 Task: Look for space in Gangāpur, India from 12th  August, 2023 to 15th August, 2023 for 3 adults in price range Rs.12000 to Rs.16000. Place can be entire place with 2 bedrooms having 3 beds and 1 bathroom. Property type can be house, flat, guest house. Amenities needed are: washing machine. Booking option can be shelf check-in. Required host language is English.
Action: Mouse moved to (490, 119)
Screenshot: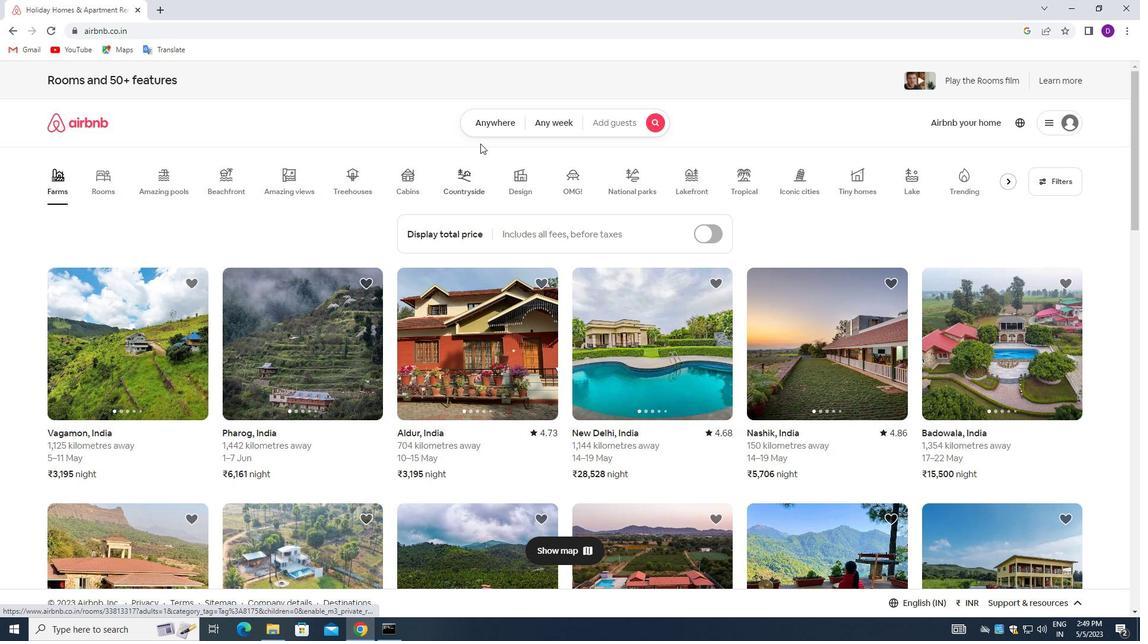 
Action: Mouse pressed left at (490, 119)
Screenshot: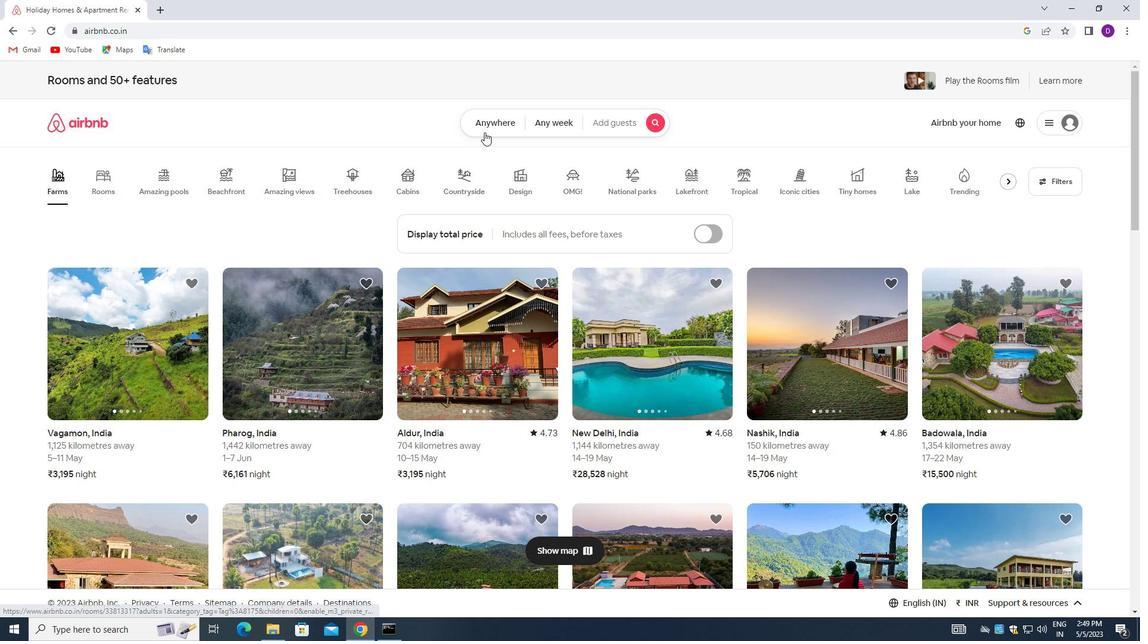 
Action: Mouse moved to (466, 167)
Screenshot: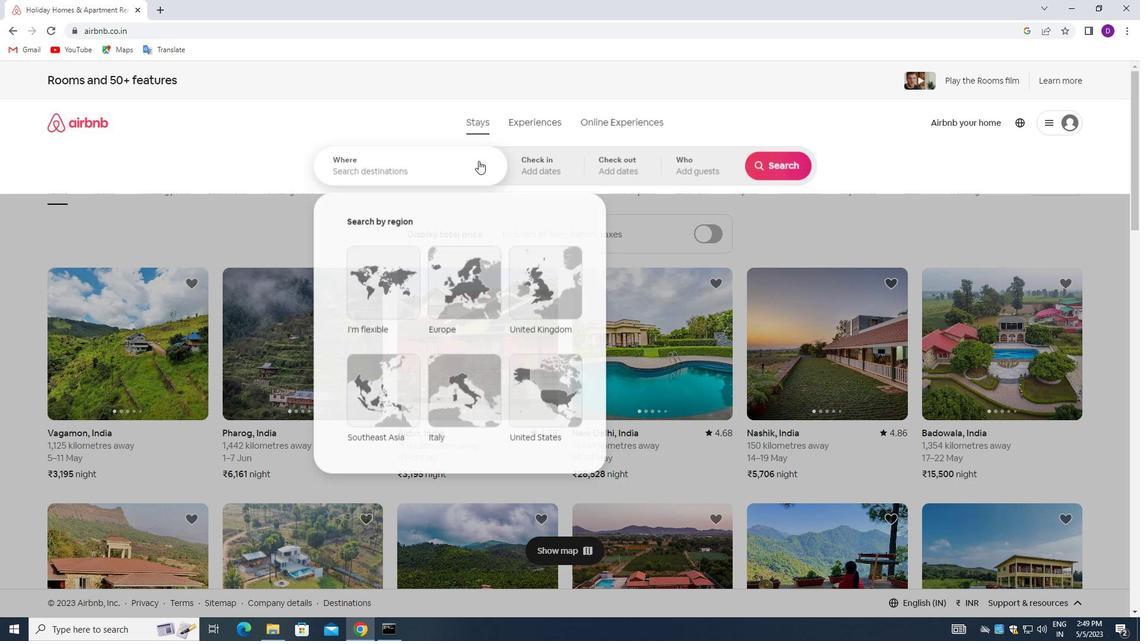 
Action: Mouse pressed left at (466, 167)
Screenshot: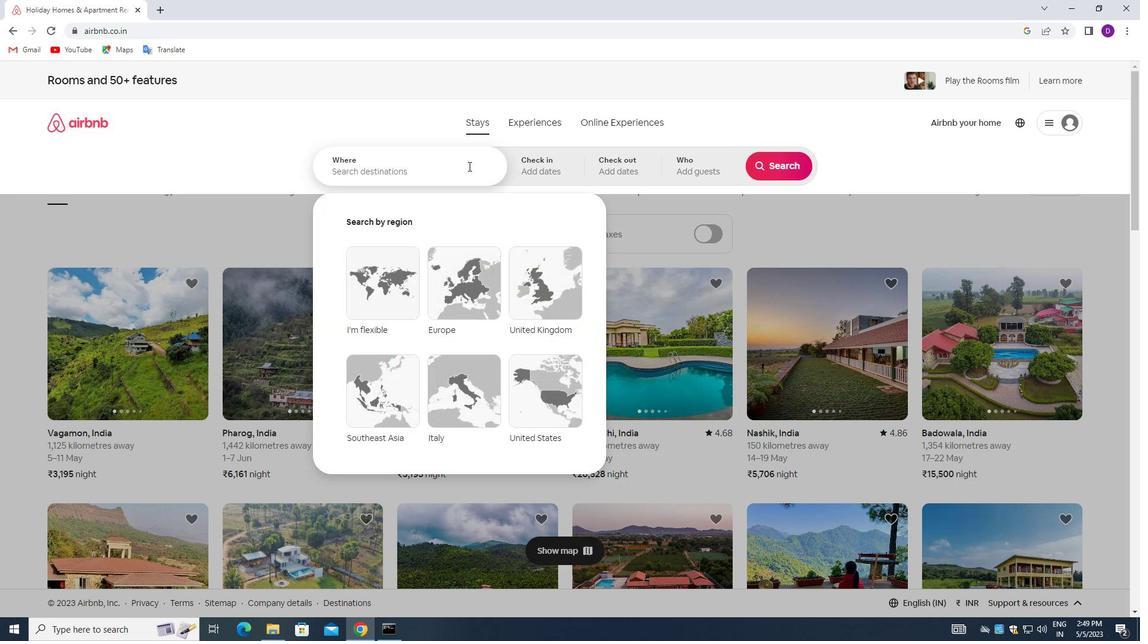 
Action: Mouse moved to (171, 250)
Screenshot: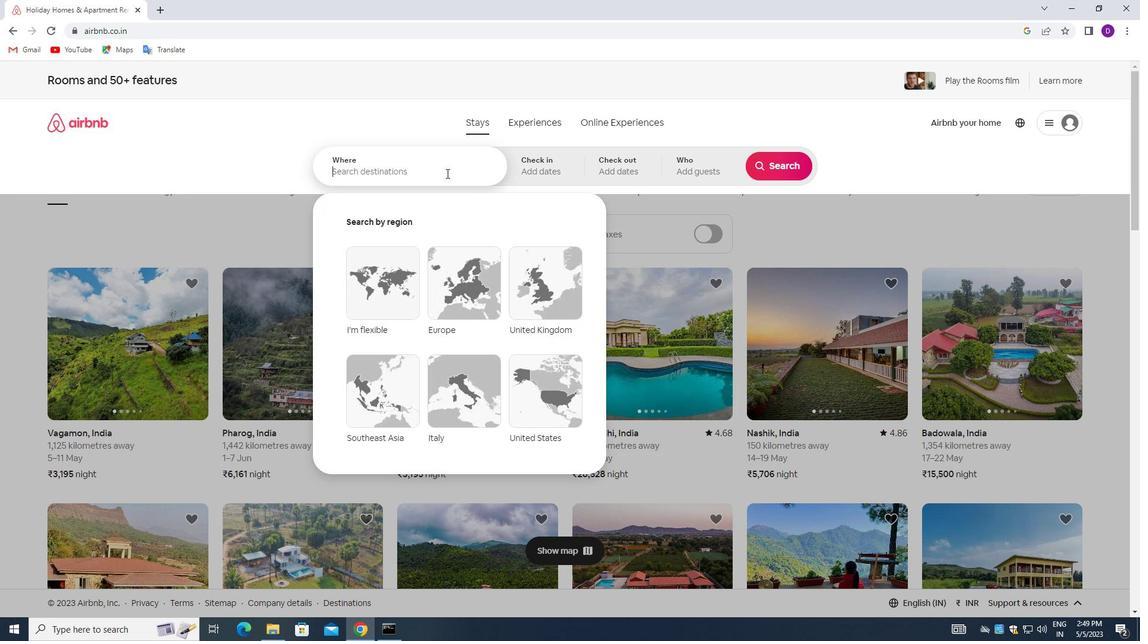 
Action: Key pressed <Key.shift_r>Gangapur,<Key.space><Key.shift>INDIA<Key.enter>
Screenshot: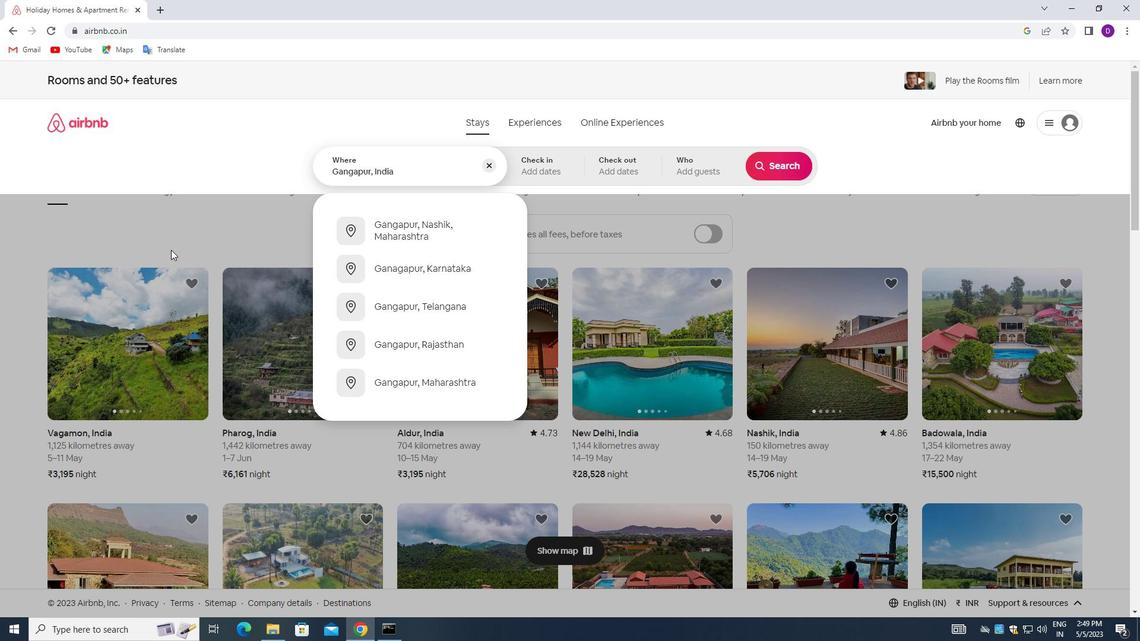 
Action: Mouse moved to (774, 262)
Screenshot: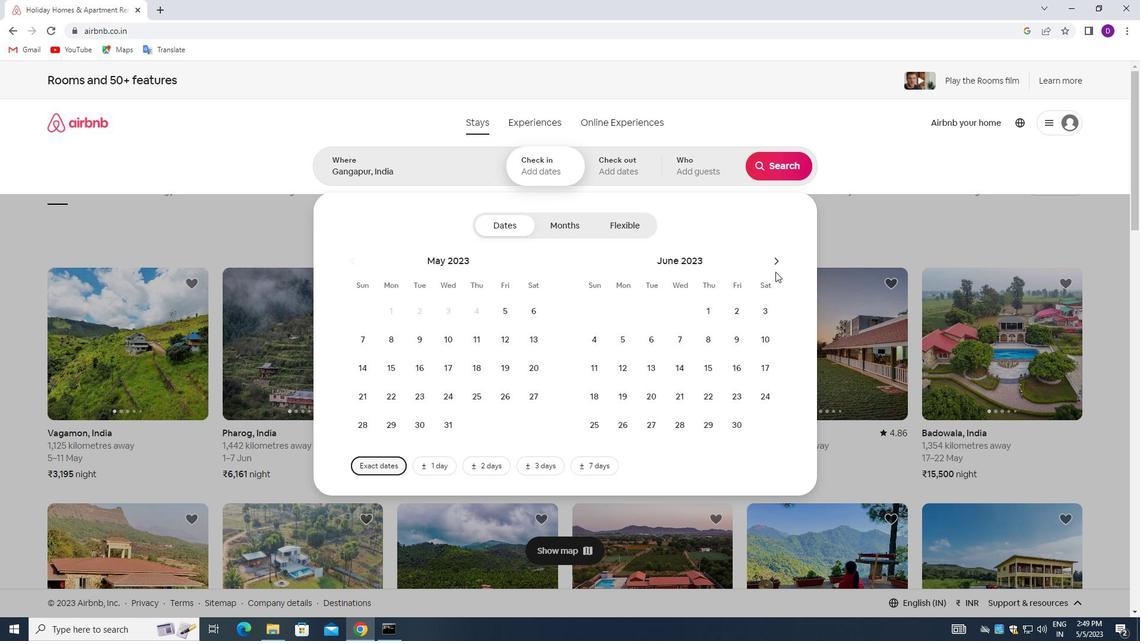 
Action: Mouse pressed left at (774, 262)
Screenshot: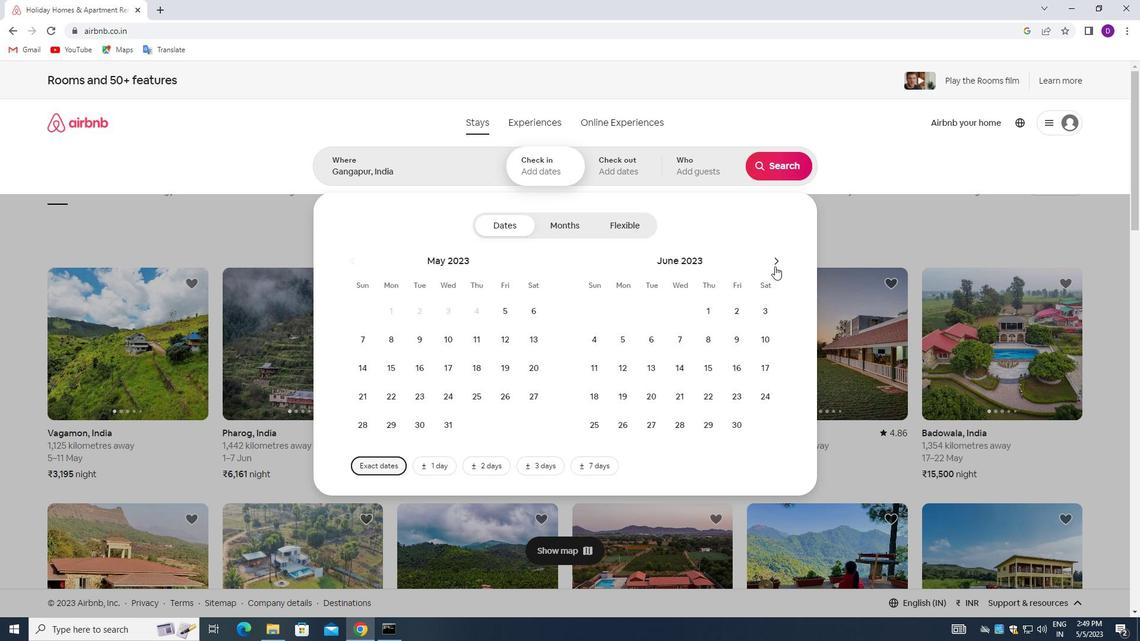 
Action: Mouse pressed left at (774, 262)
Screenshot: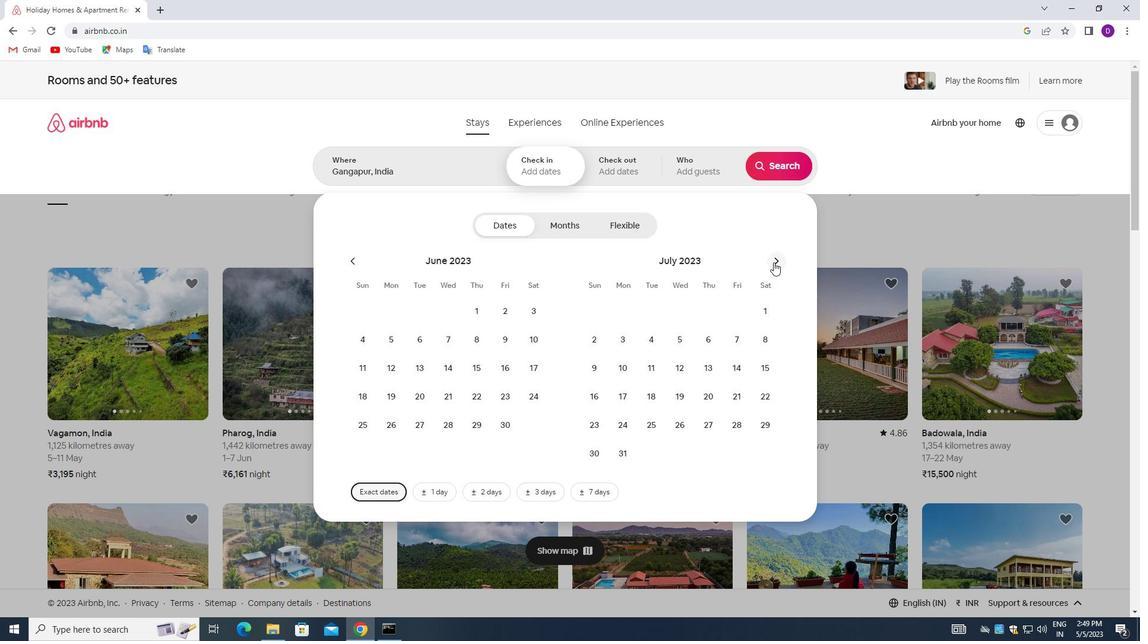 
Action: Mouse moved to (763, 333)
Screenshot: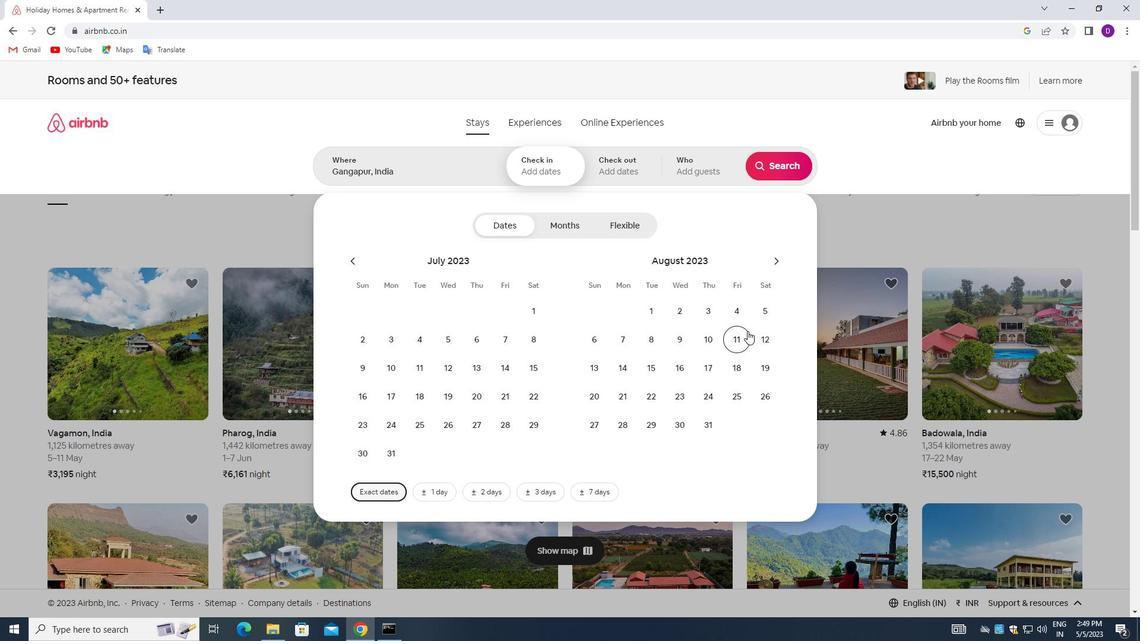 
Action: Mouse pressed left at (763, 333)
Screenshot: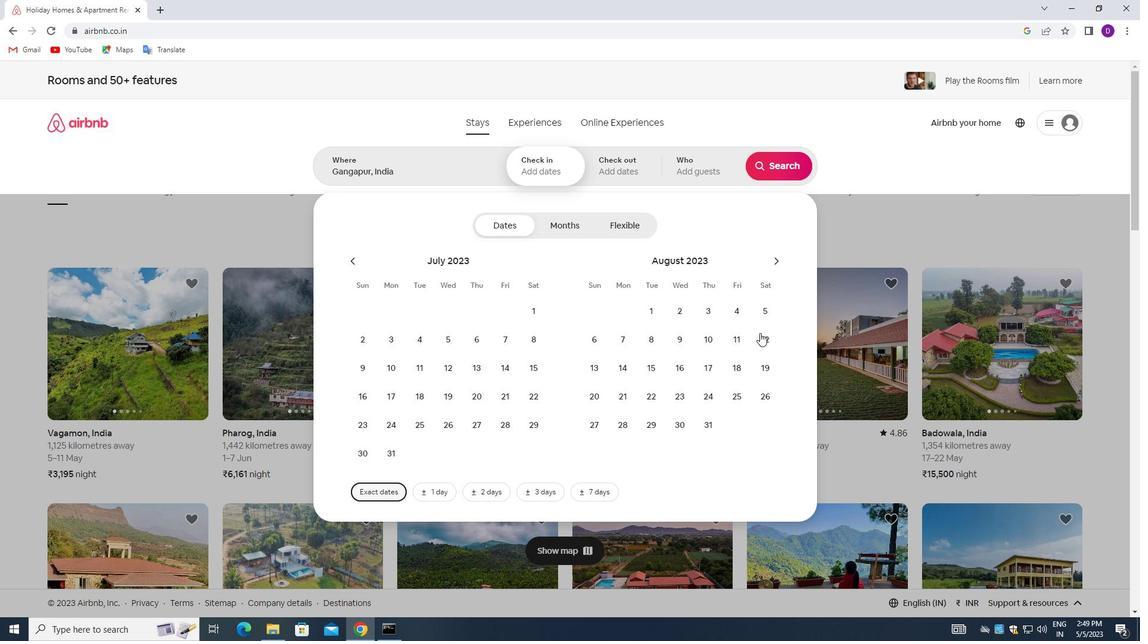 
Action: Mouse moved to (650, 368)
Screenshot: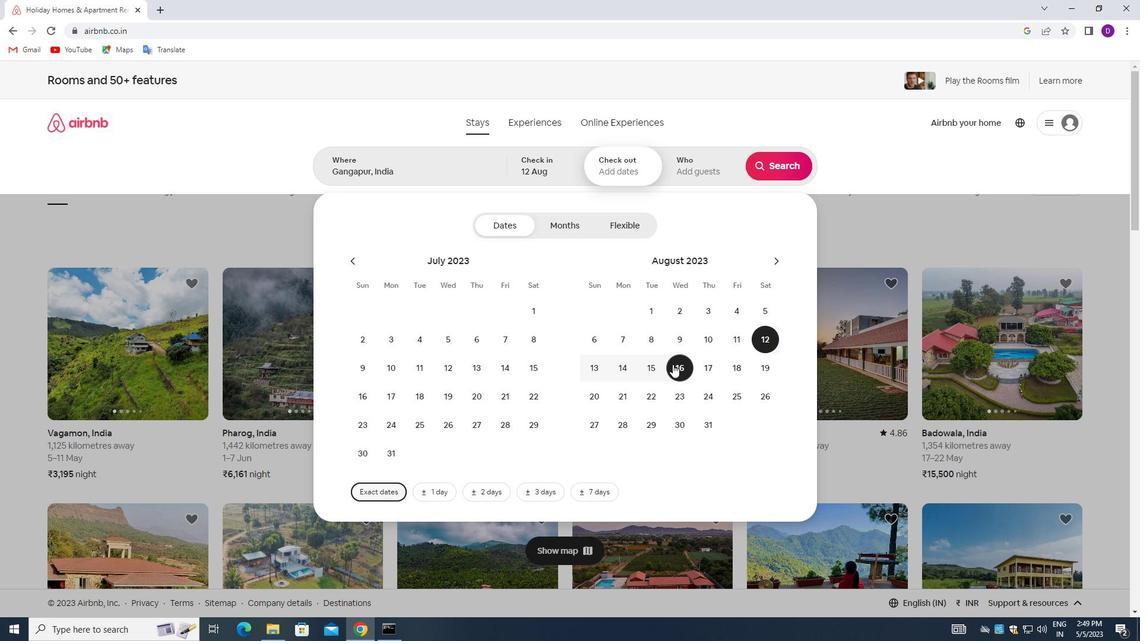 
Action: Mouse pressed left at (650, 368)
Screenshot: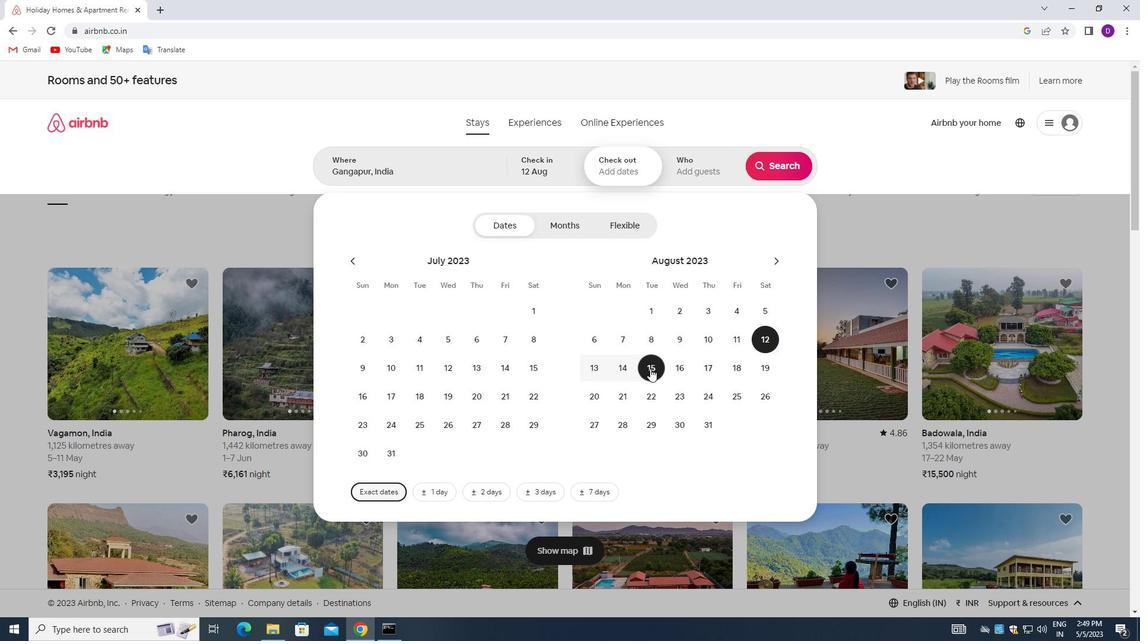 
Action: Mouse moved to (685, 167)
Screenshot: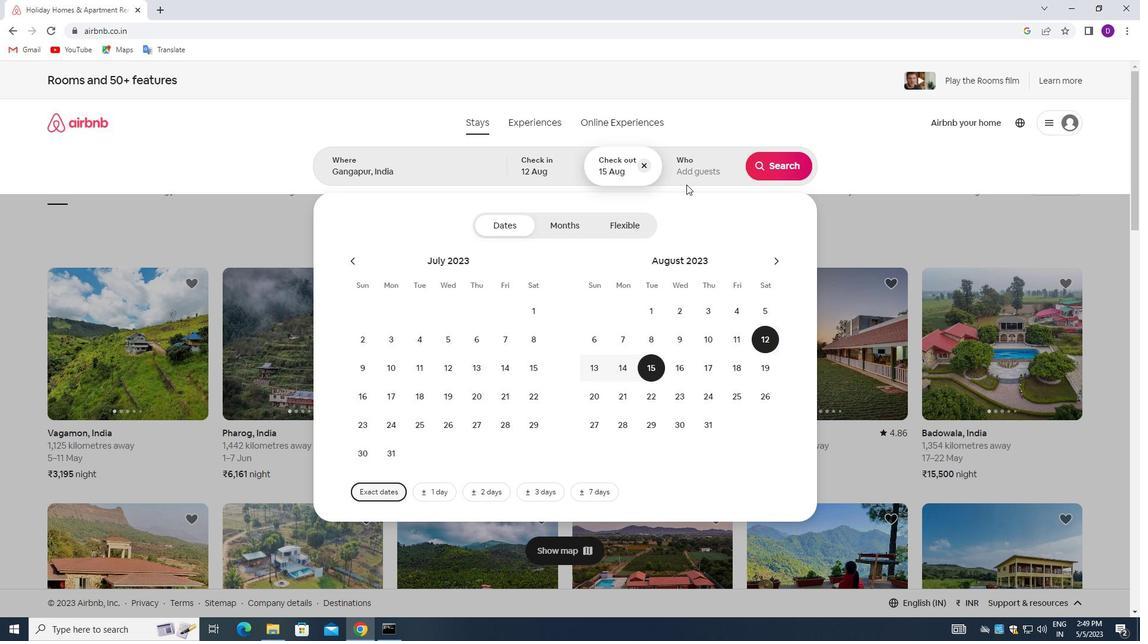 
Action: Mouse pressed left at (685, 167)
Screenshot: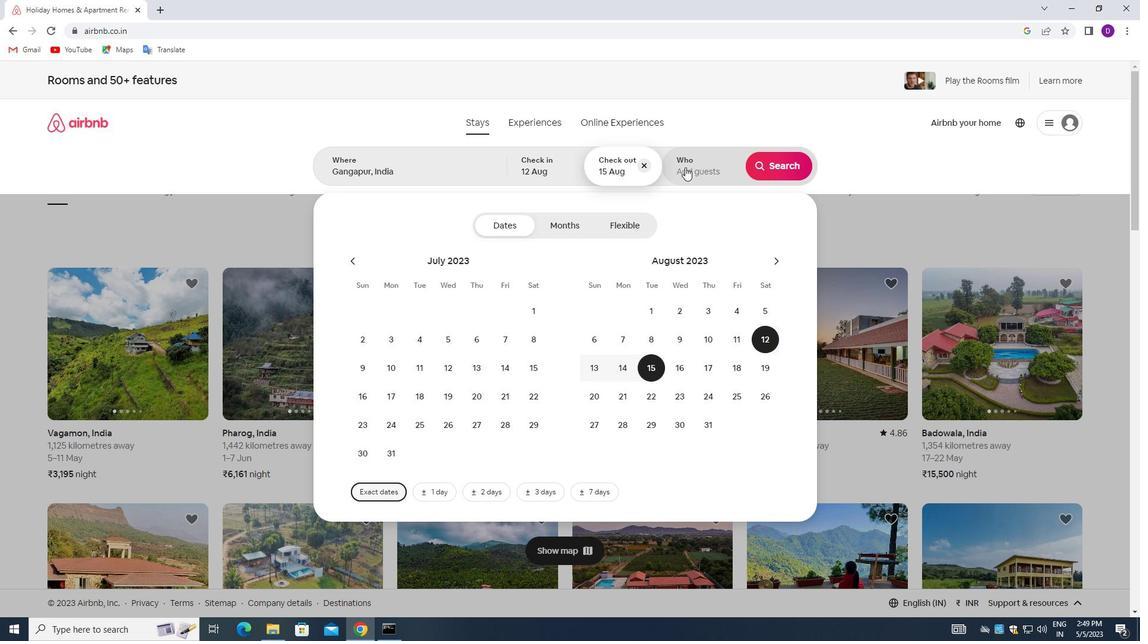 
Action: Mouse moved to (774, 228)
Screenshot: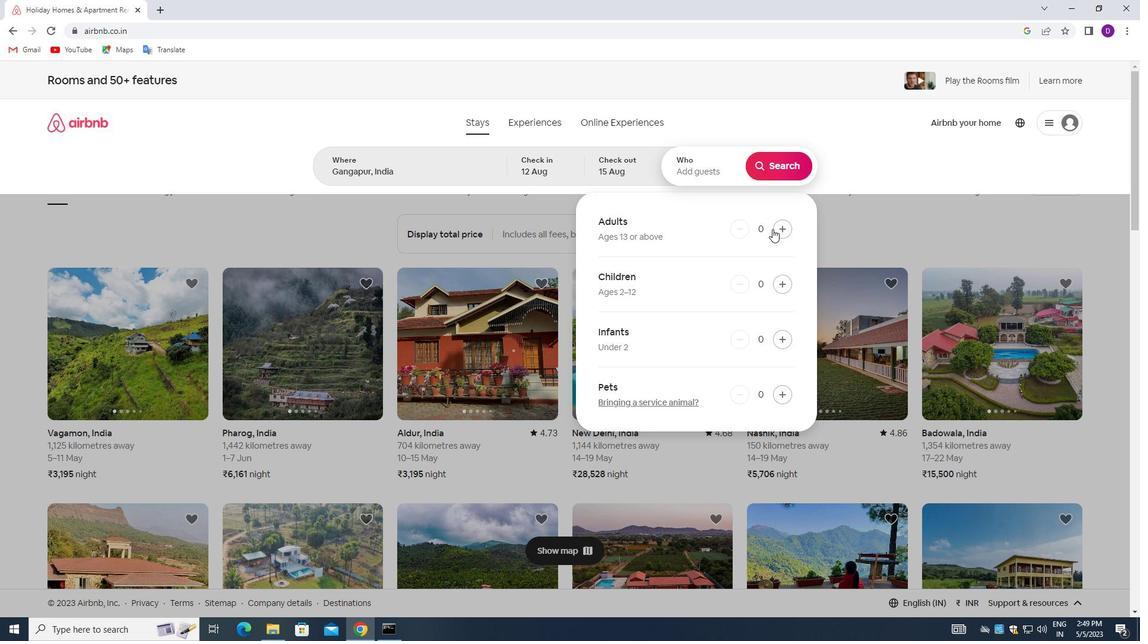 
Action: Mouse pressed left at (774, 228)
Screenshot: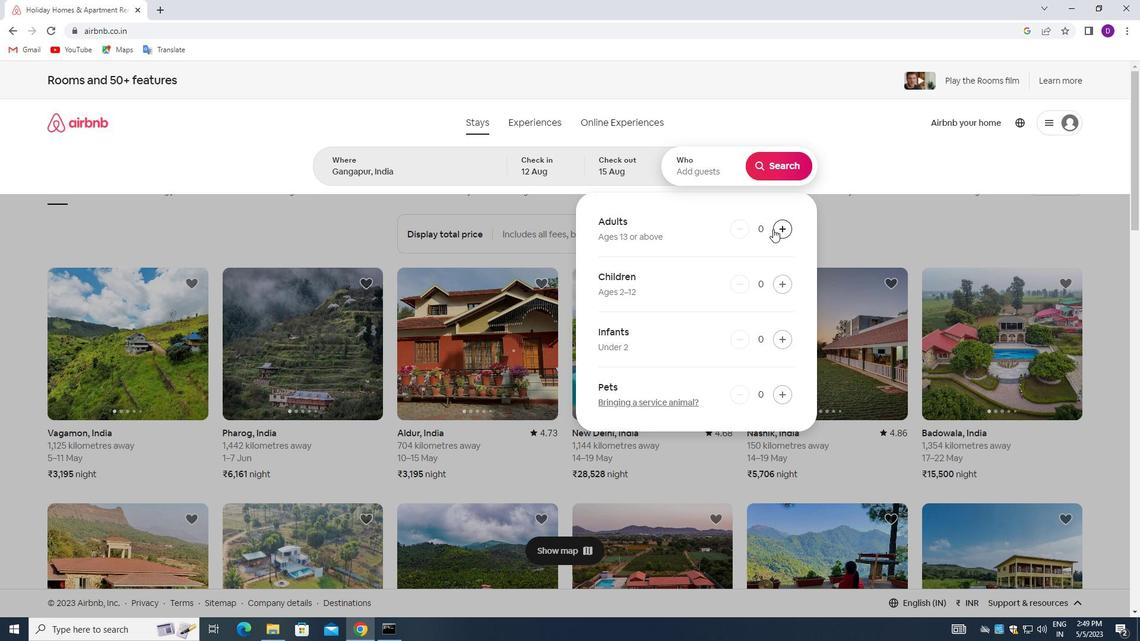 
Action: Mouse pressed left at (774, 228)
Screenshot: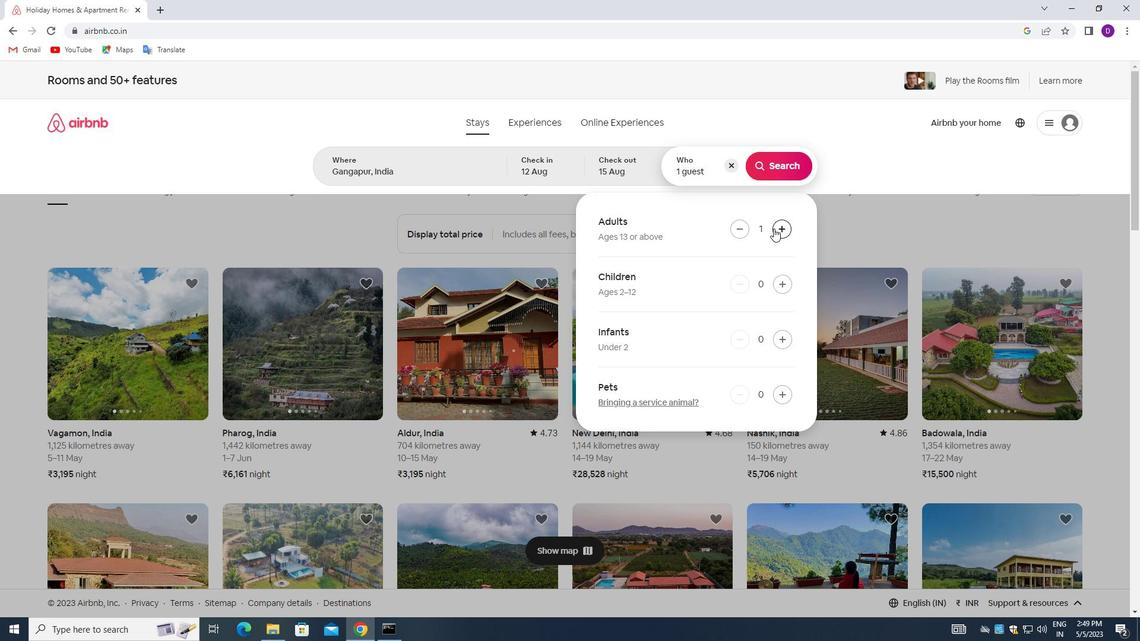 
Action: Mouse pressed left at (774, 228)
Screenshot: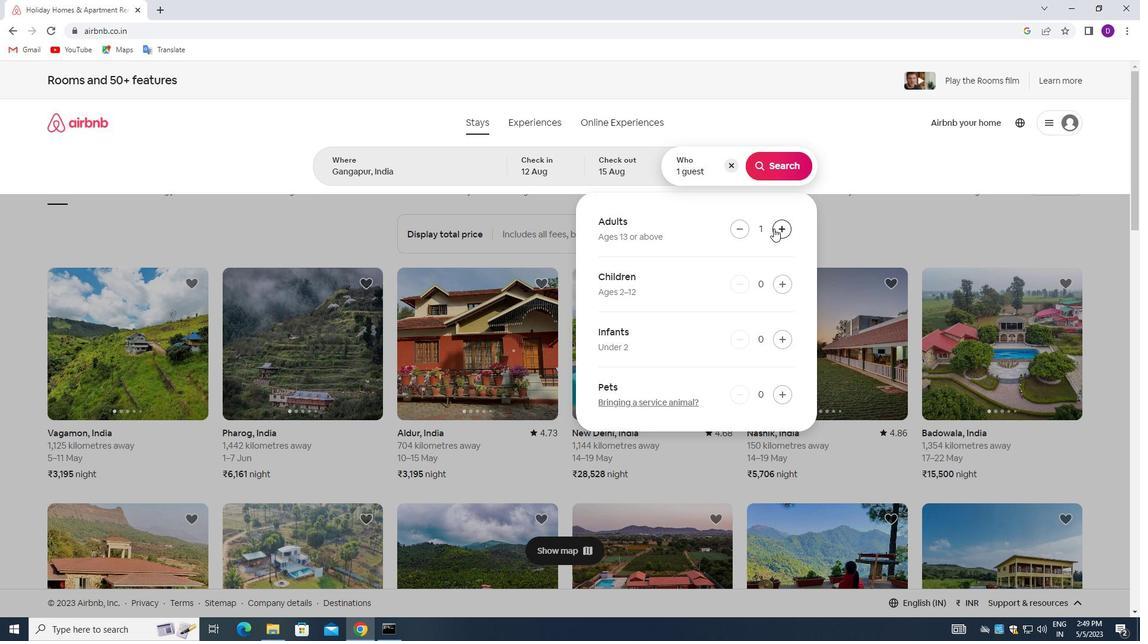 
Action: Mouse moved to (775, 166)
Screenshot: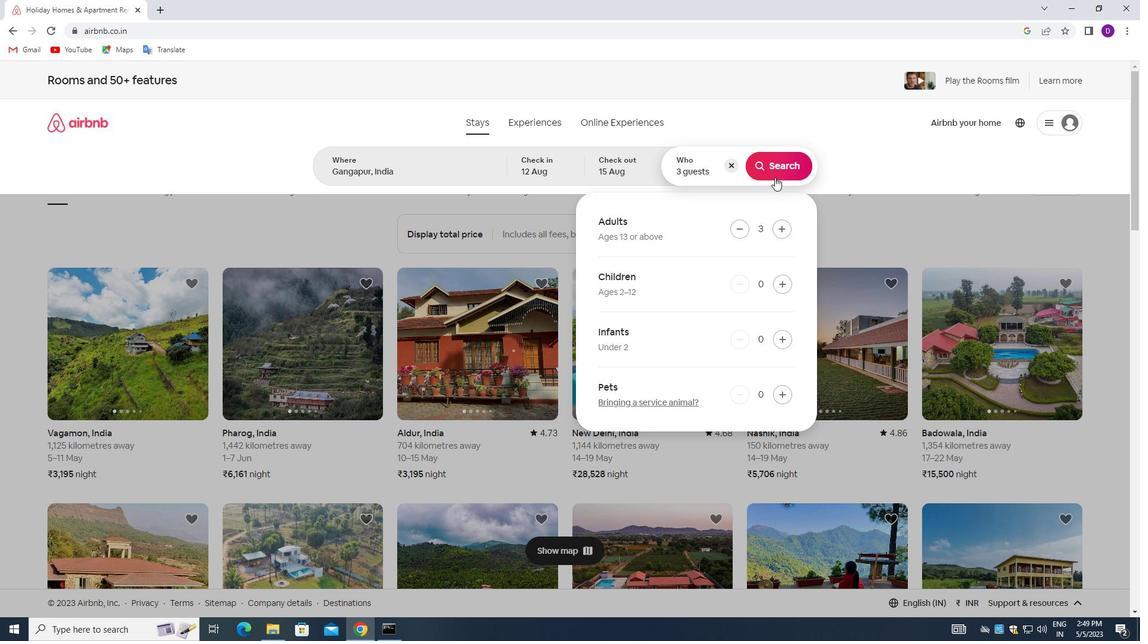 
Action: Mouse pressed left at (775, 166)
Screenshot: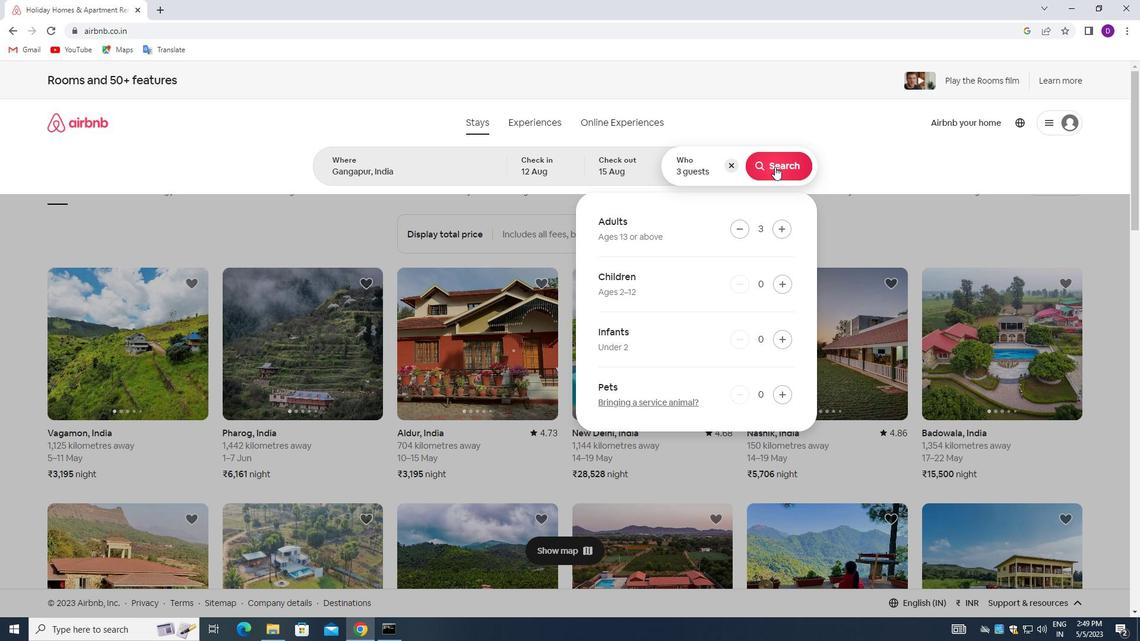 
Action: Mouse moved to (1073, 131)
Screenshot: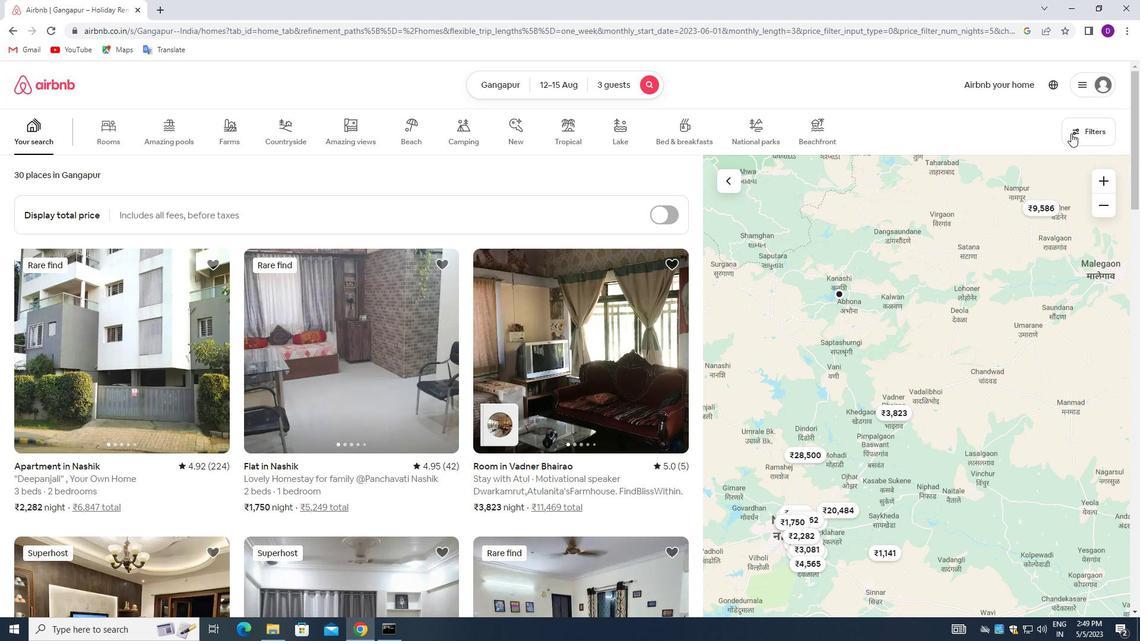 
Action: Mouse pressed left at (1073, 131)
Screenshot: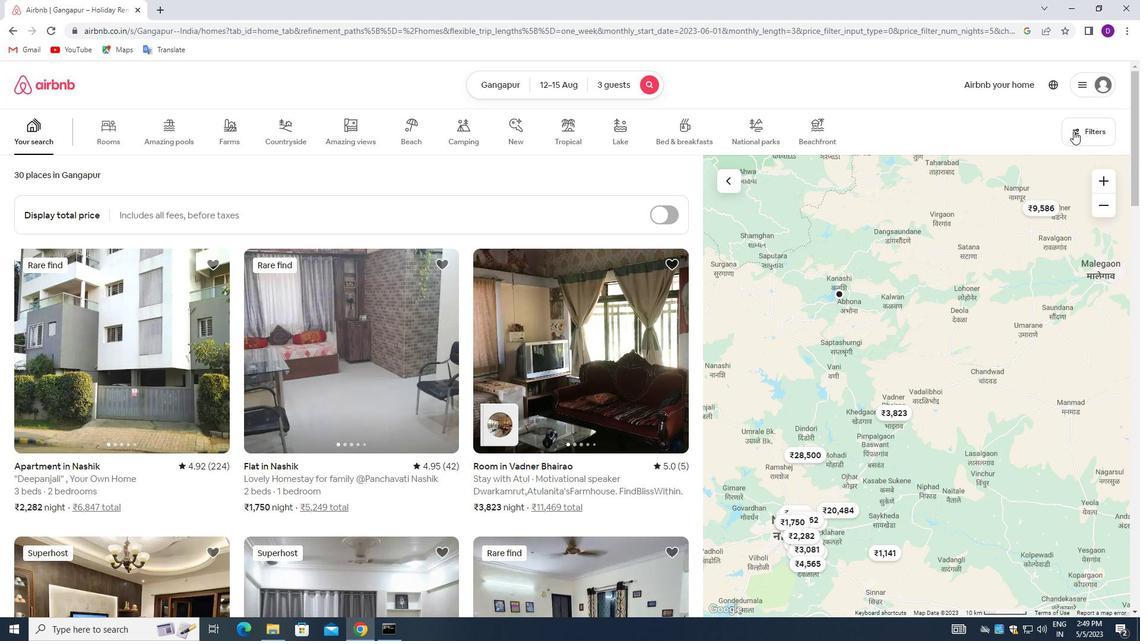 
Action: Mouse moved to (570, 364)
Screenshot: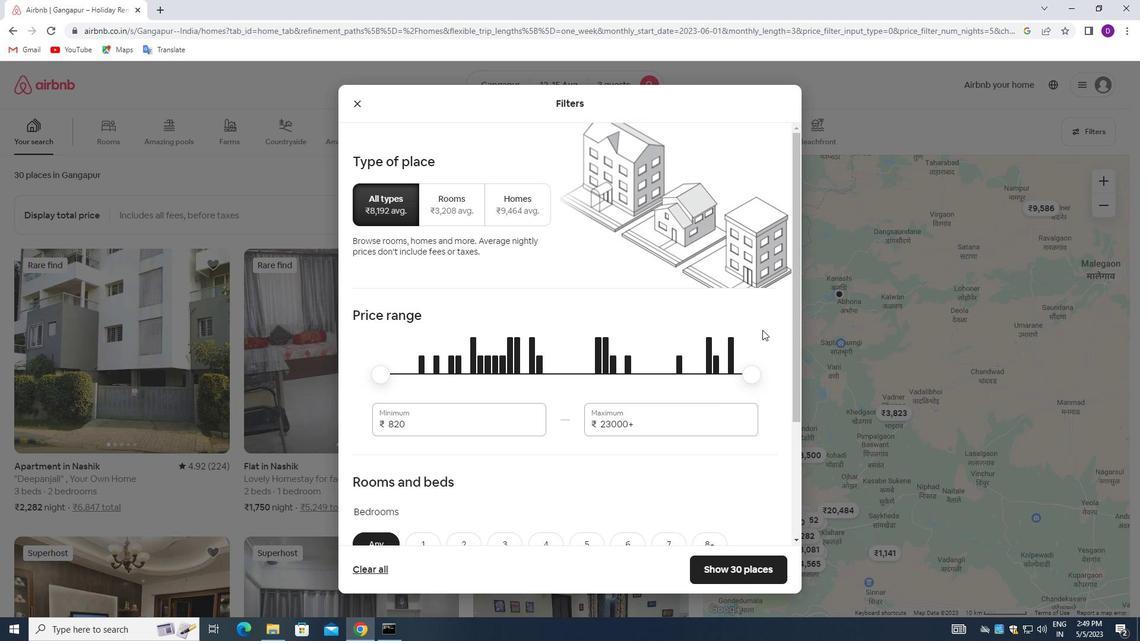 
Action: Mouse scrolled (570, 364) with delta (0, 0)
Screenshot: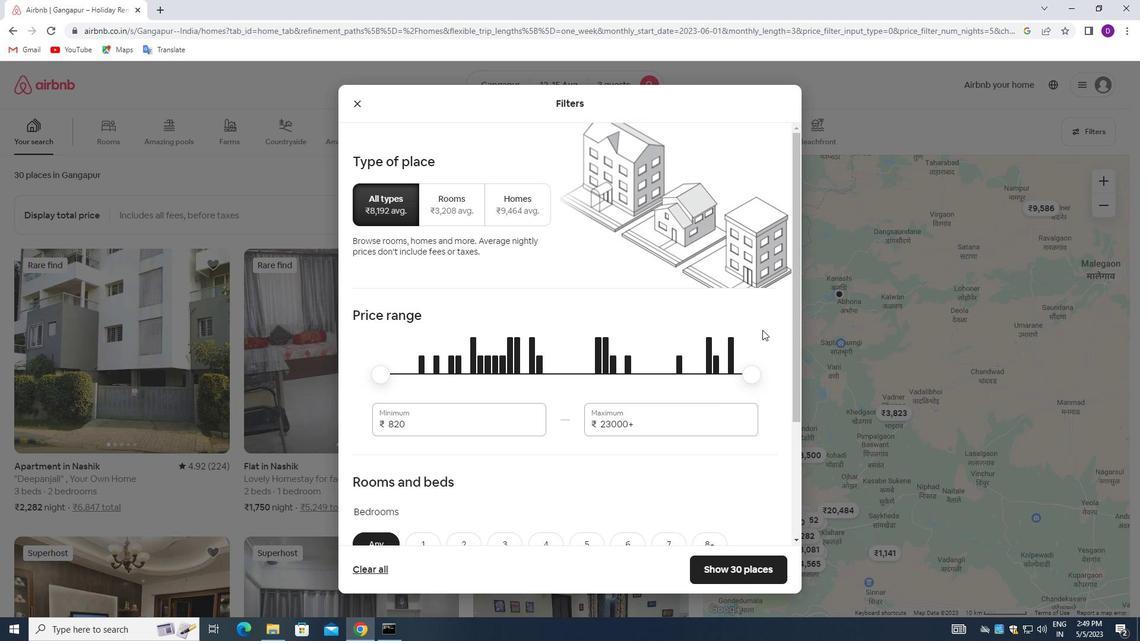 
Action: Mouse moved to (412, 365)
Screenshot: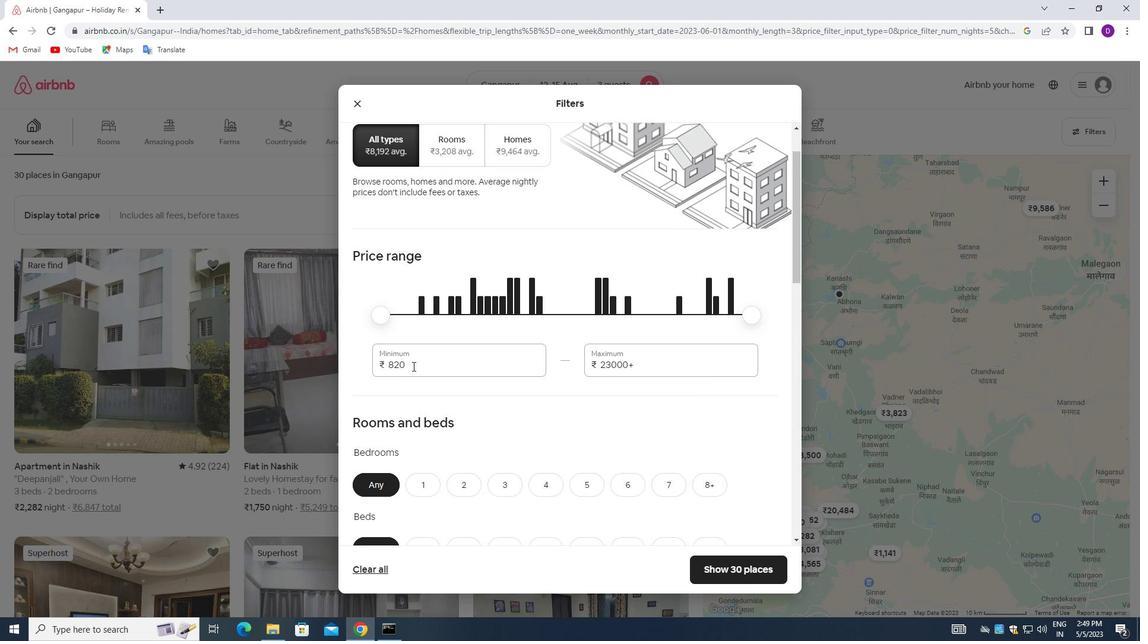 
Action: Mouse pressed left at (412, 365)
Screenshot: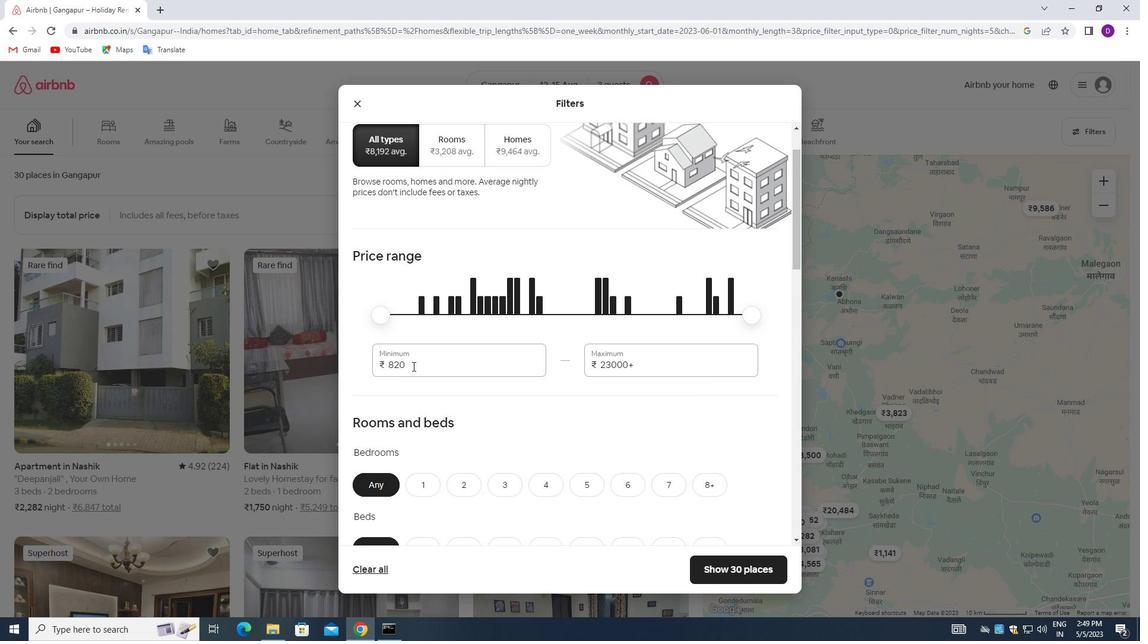 
Action: Mouse pressed left at (412, 365)
Screenshot: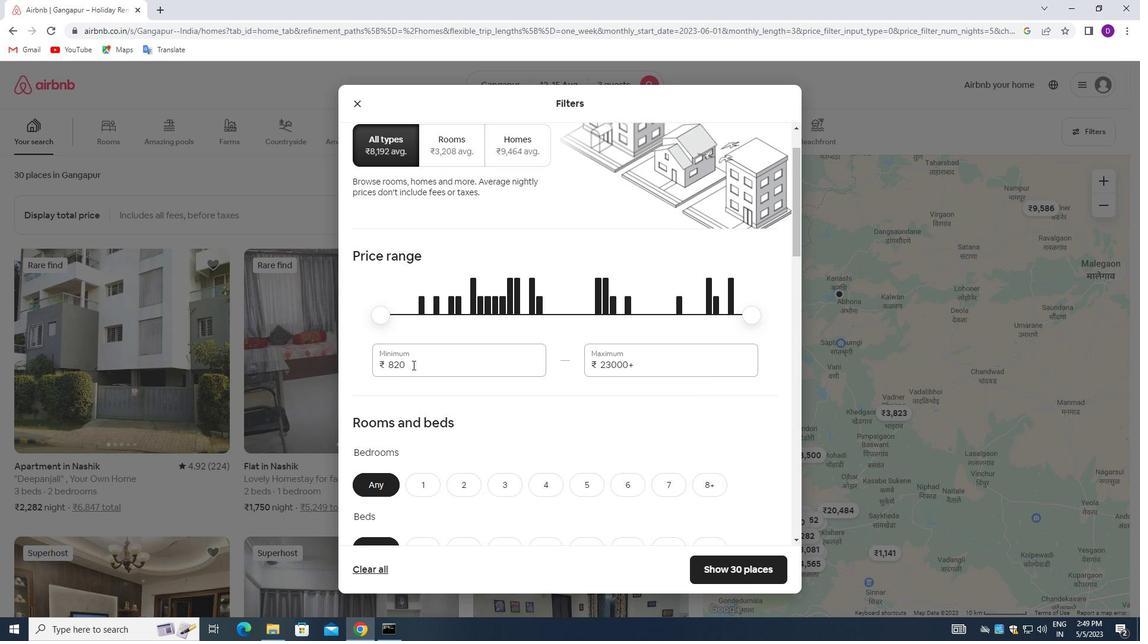 
Action: Key pressed 12000<Key.tab>16000
Screenshot: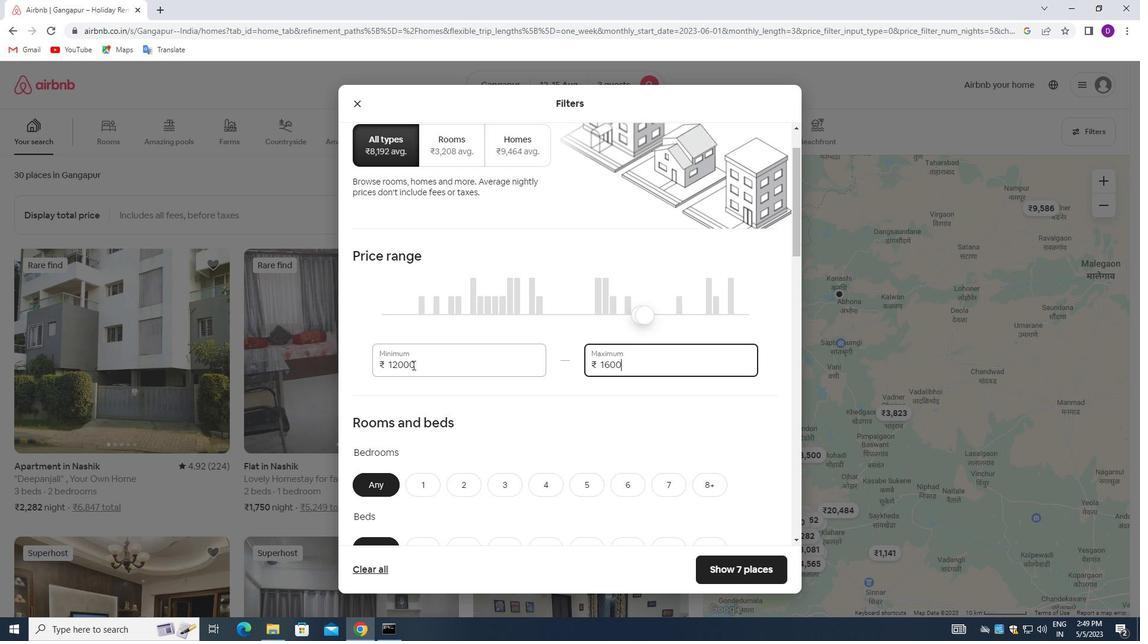 
Action: Mouse moved to (501, 381)
Screenshot: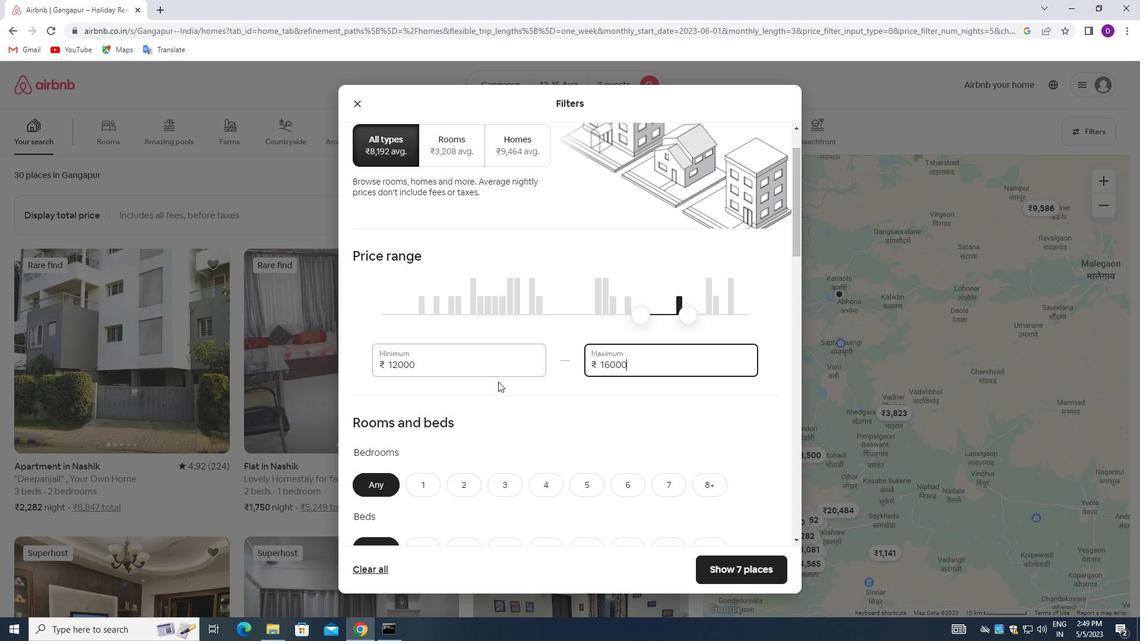 
Action: Mouse scrolled (501, 381) with delta (0, 0)
Screenshot: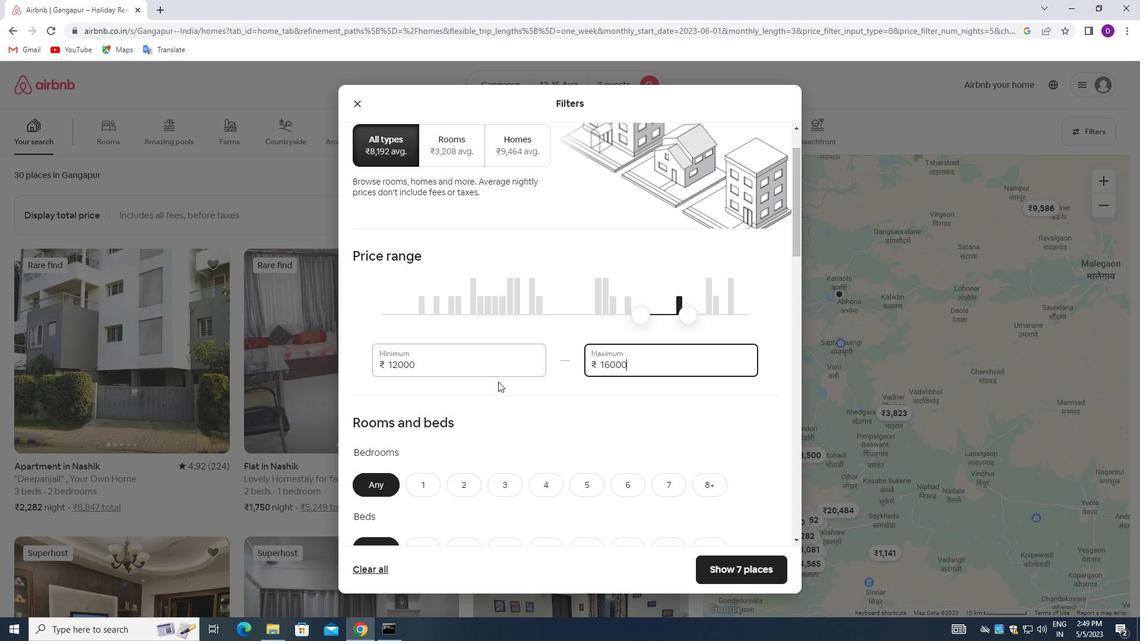 
Action: Mouse moved to (503, 381)
Screenshot: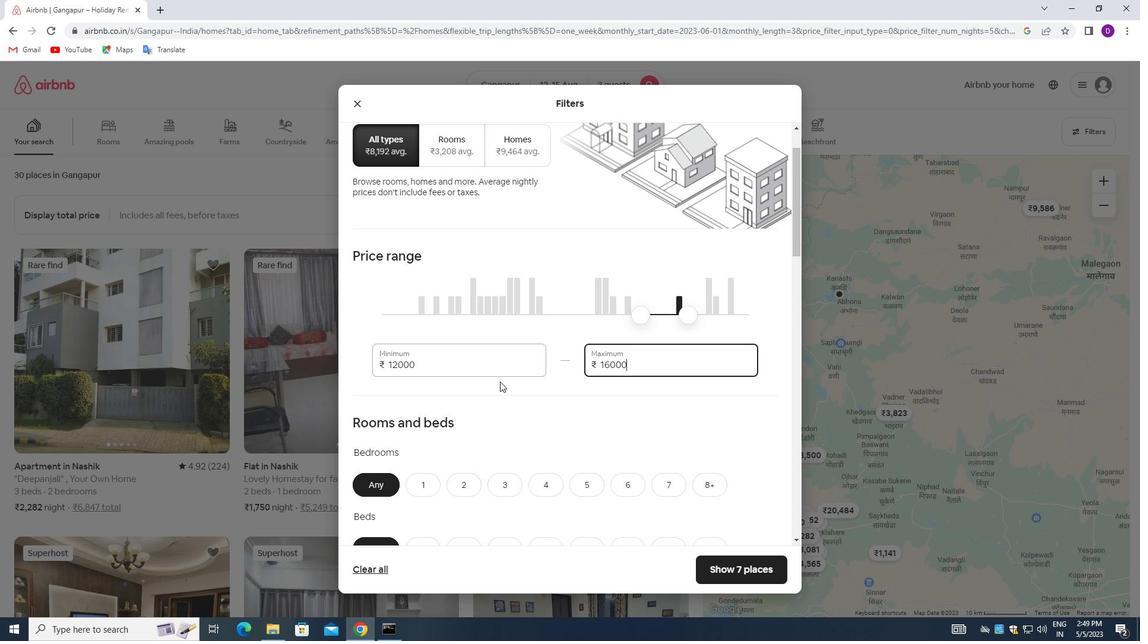 
Action: Mouse scrolled (503, 381) with delta (0, 0)
Screenshot: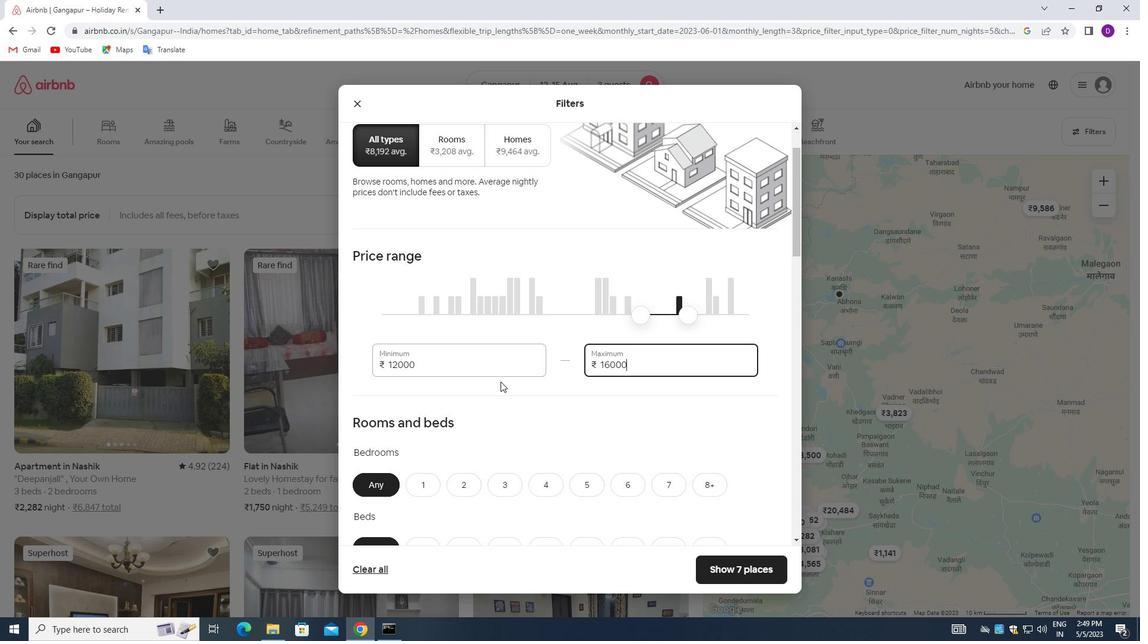 
Action: Mouse moved to (459, 373)
Screenshot: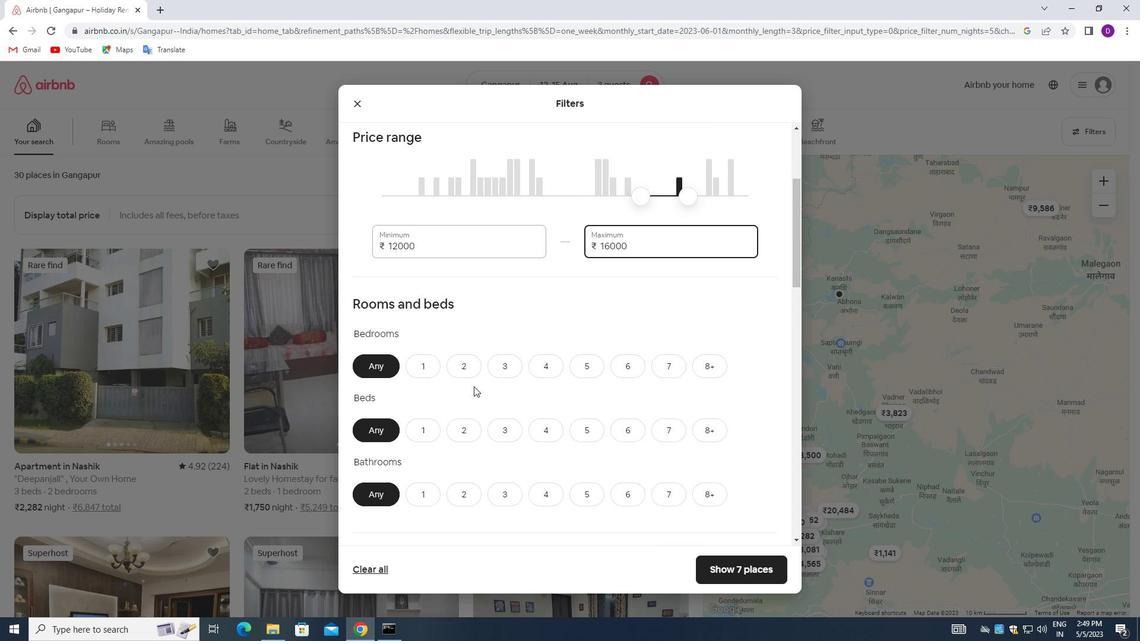 
Action: Mouse pressed left at (459, 373)
Screenshot: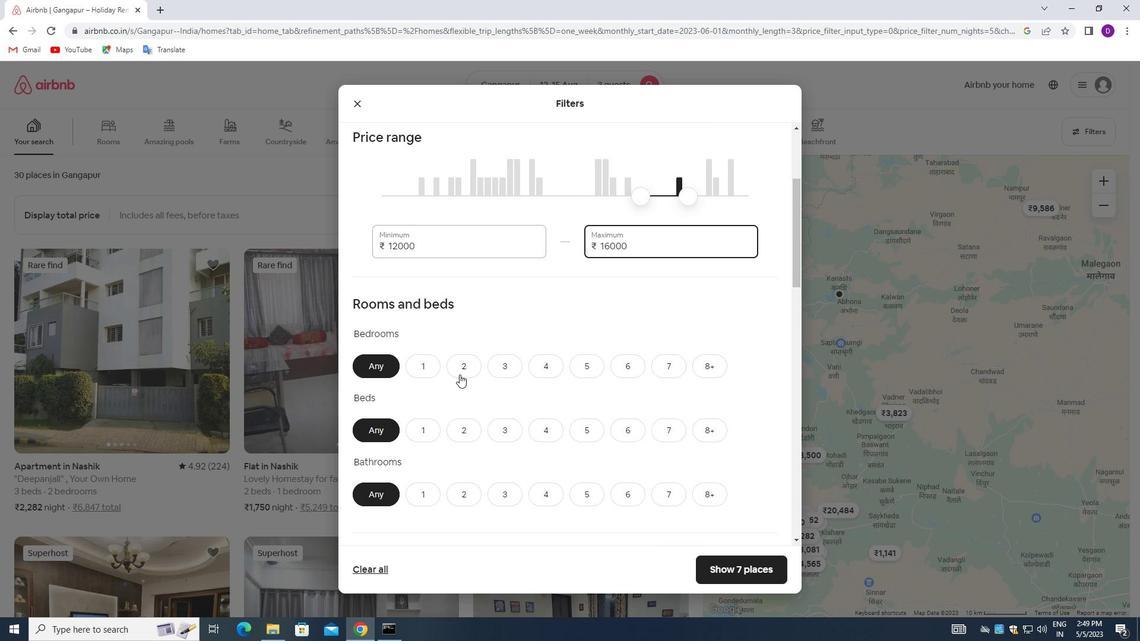 
Action: Mouse moved to (494, 429)
Screenshot: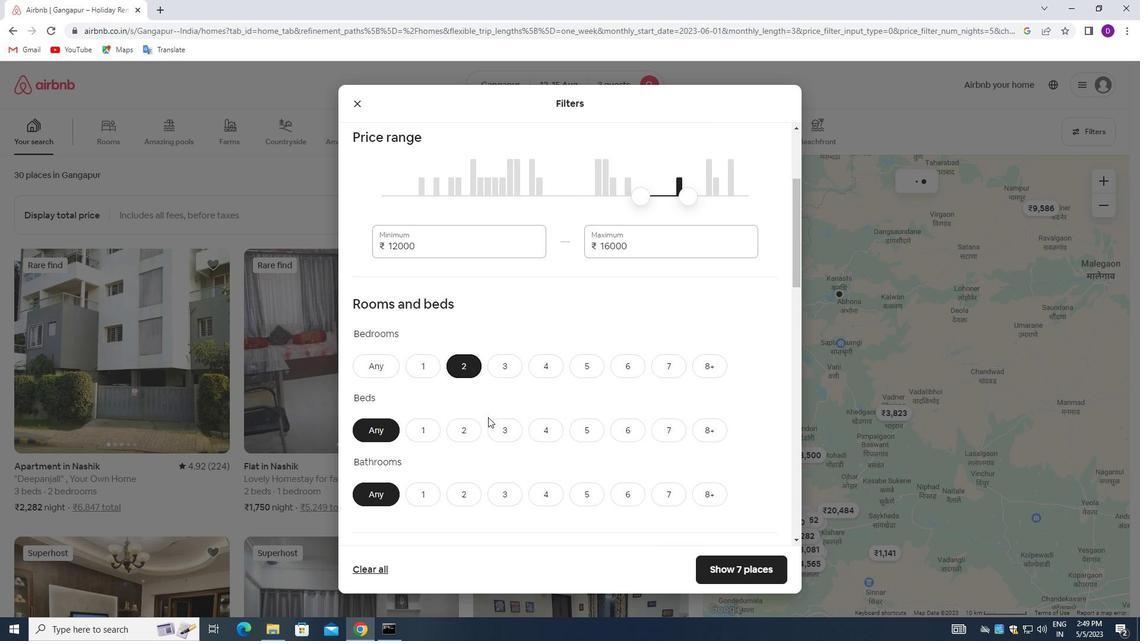 
Action: Mouse pressed left at (494, 429)
Screenshot: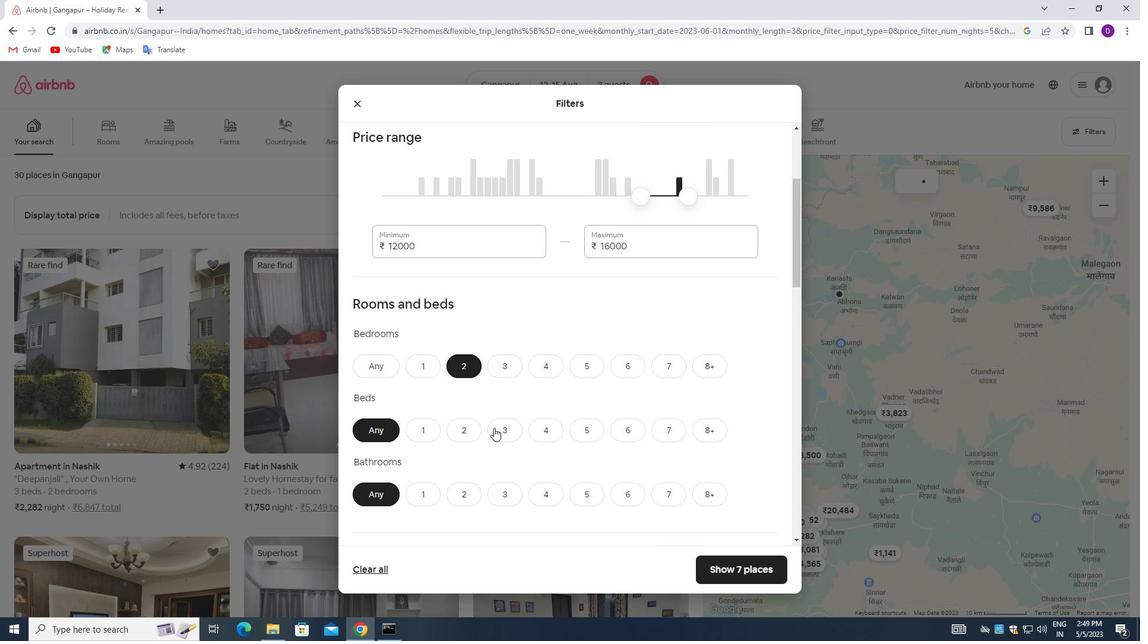 
Action: Mouse moved to (418, 487)
Screenshot: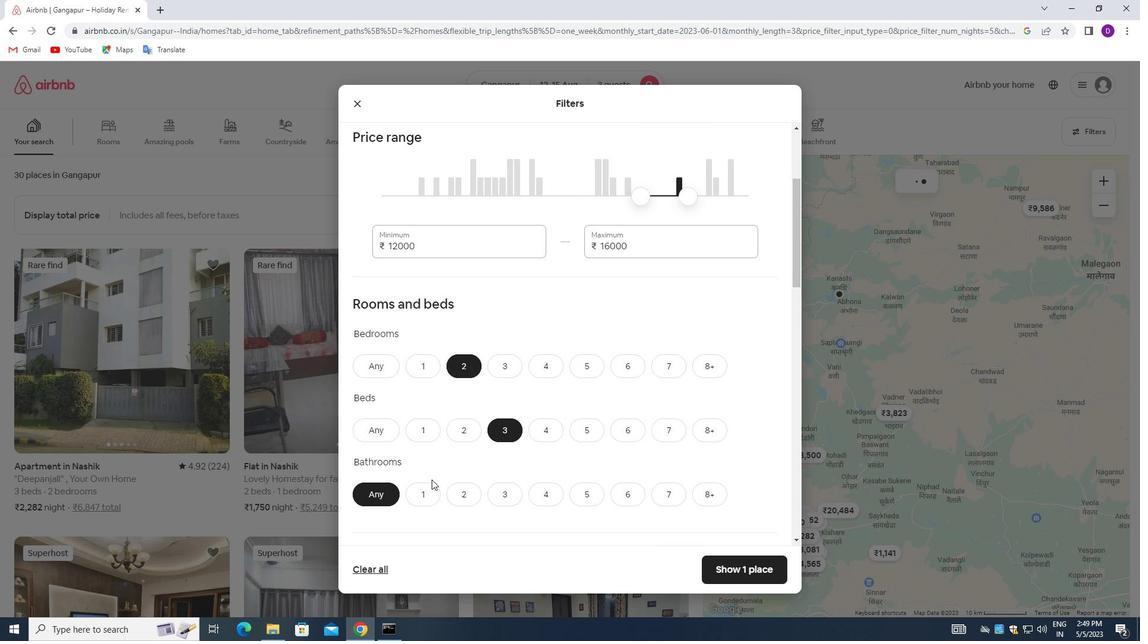 
Action: Mouse pressed left at (418, 487)
Screenshot: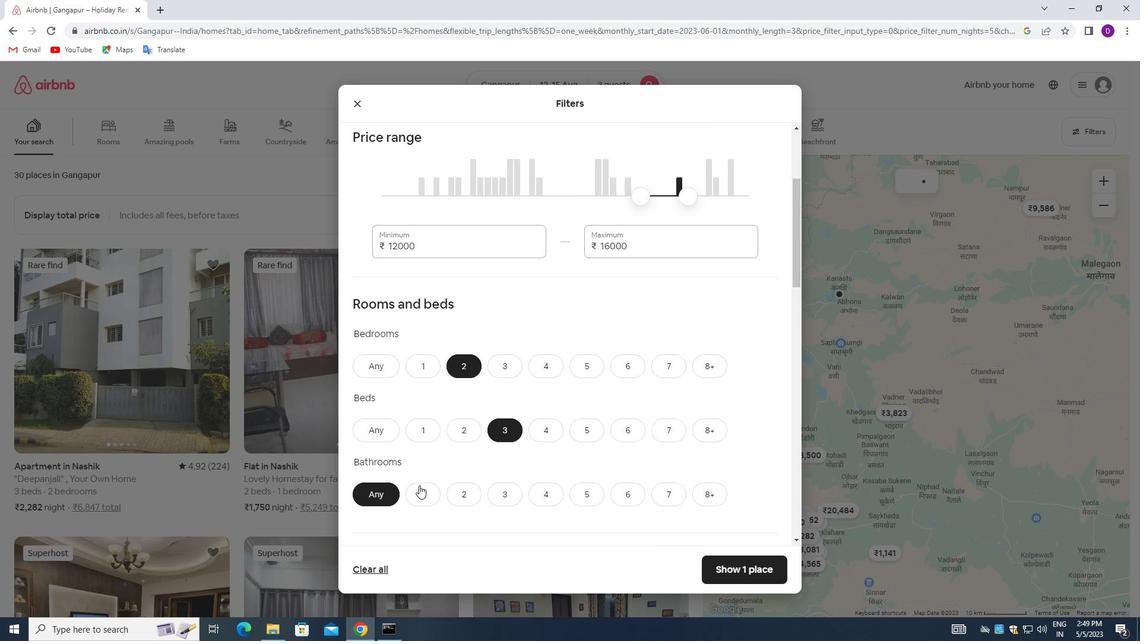 
Action: Mouse moved to (476, 432)
Screenshot: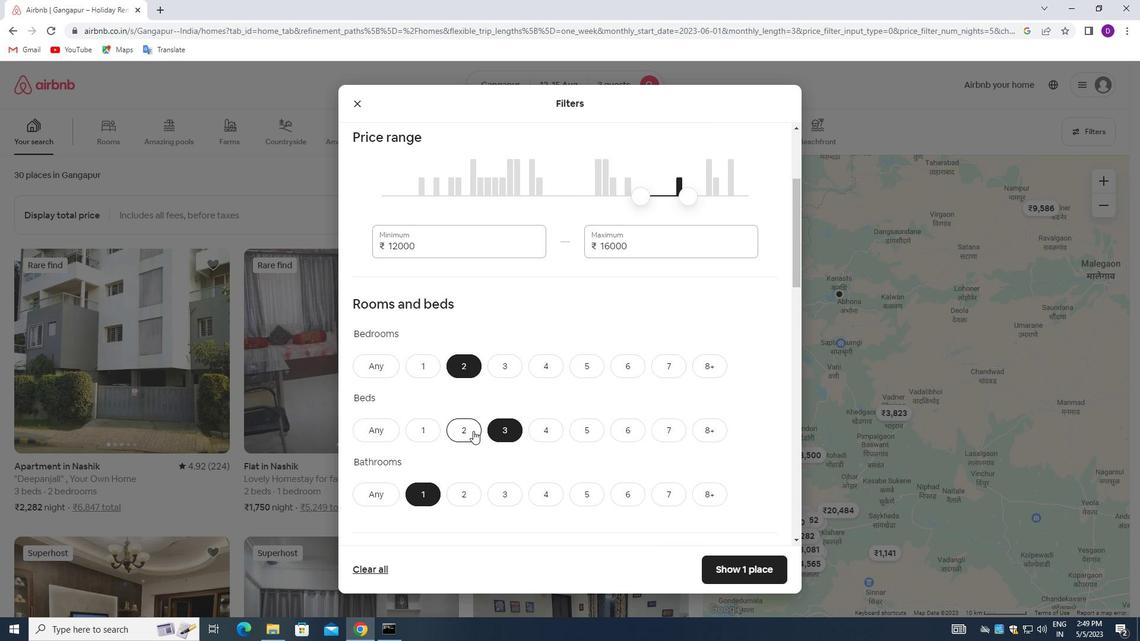 
Action: Mouse scrolled (476, 431) with delta (0, 0)
Screenshot: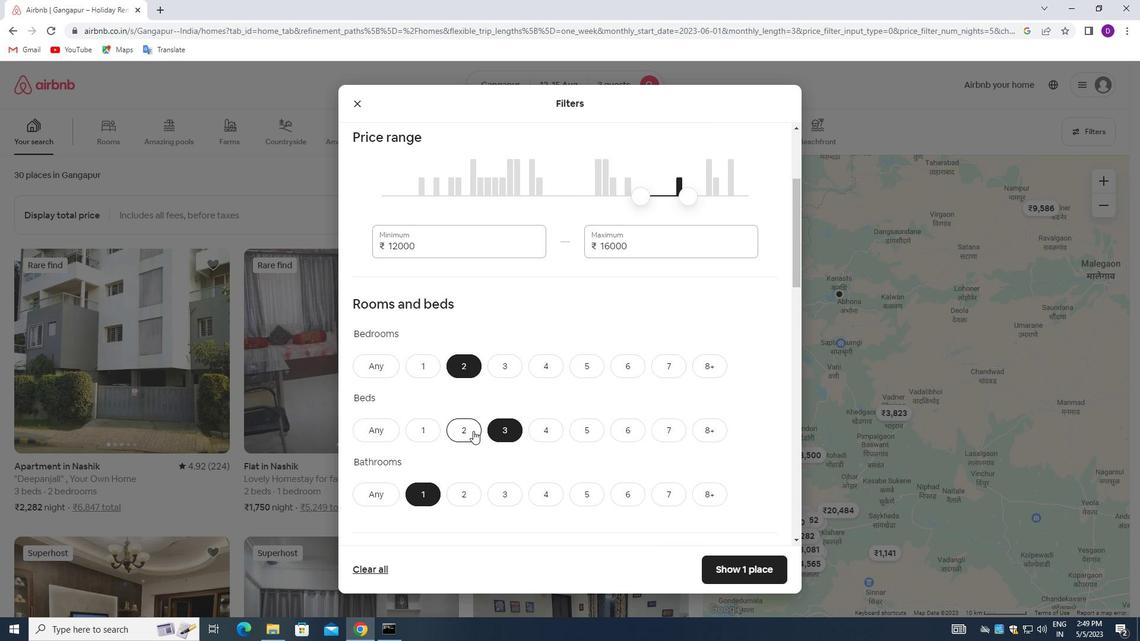 
Action: Mouse moved to (477, 434)
Screenshot: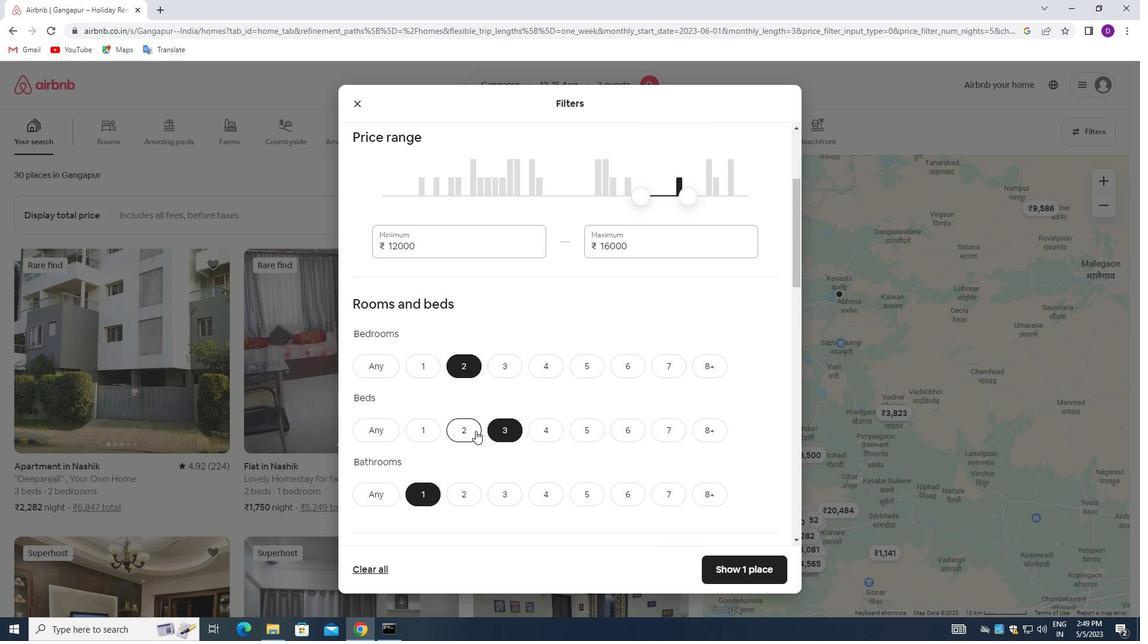
Action: Mouse scrolled (477, 433) with delta (0, 0)
Screenshot: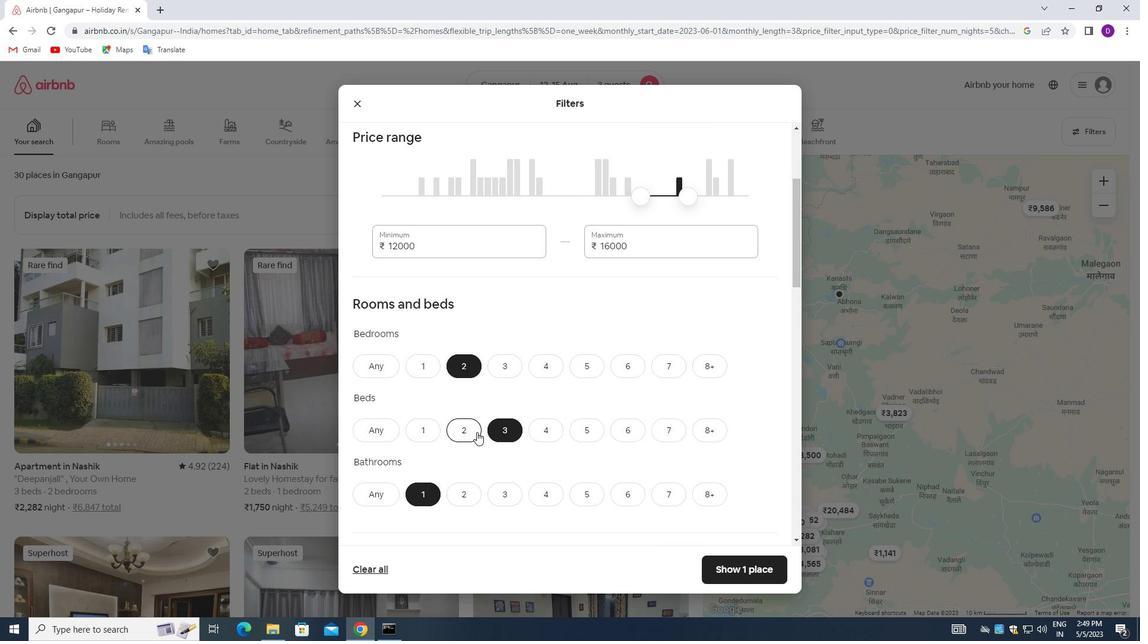 
Action: Mouse moved to (478, 434)
Screenshot: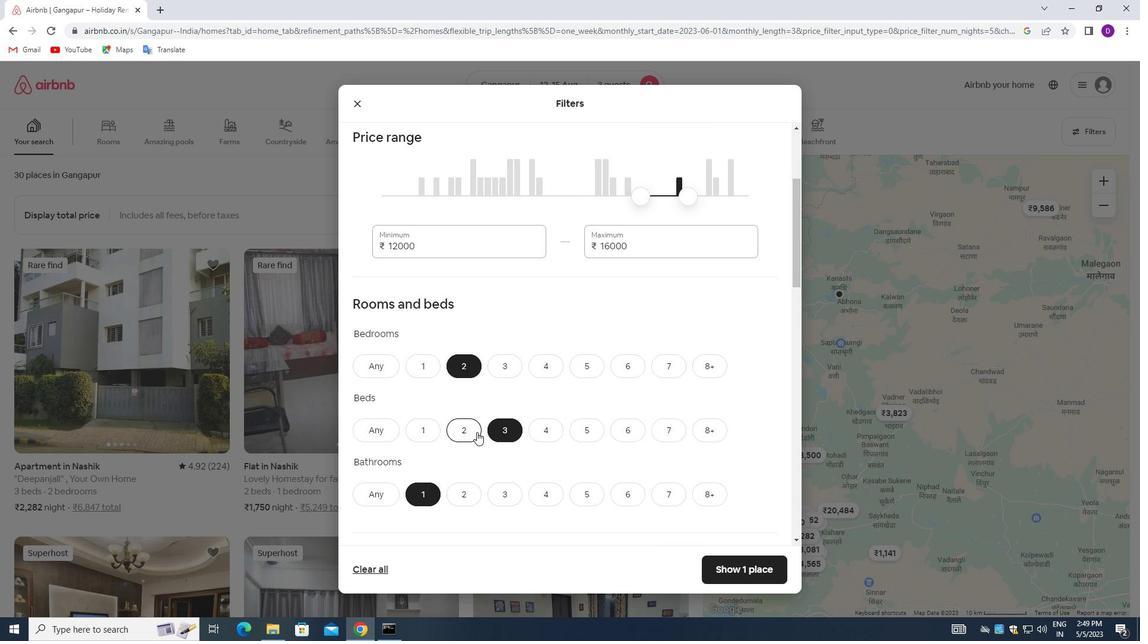 
Action: Mouse scrolled (478, 434) with delta (0, 0)
Screenshot: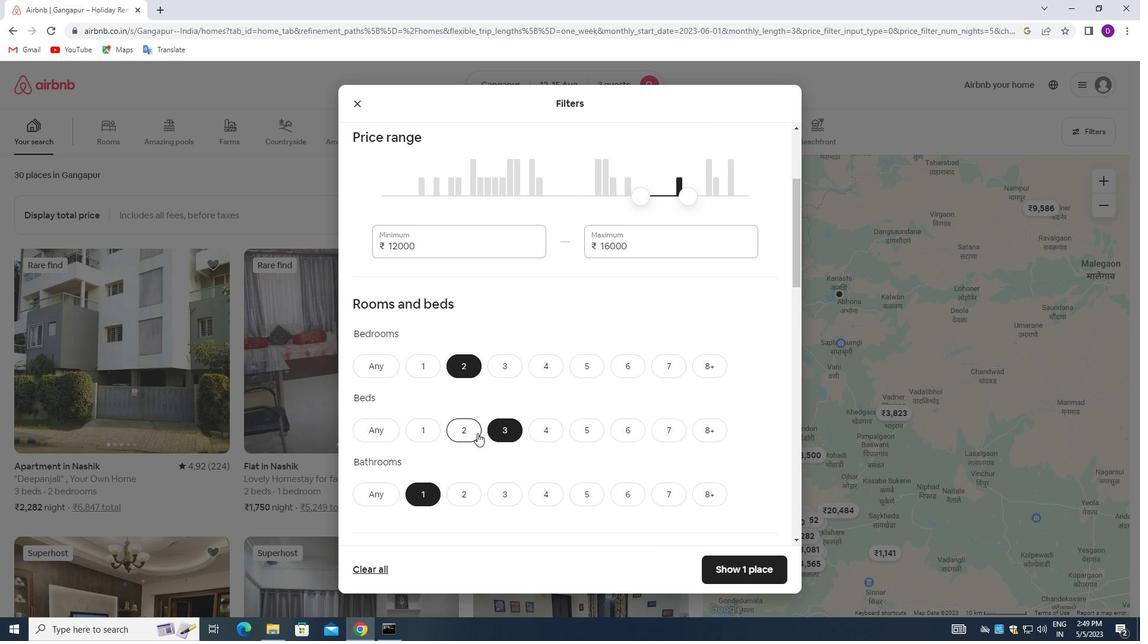 
Action: Mouse moved to (443, 438)
Screenshot: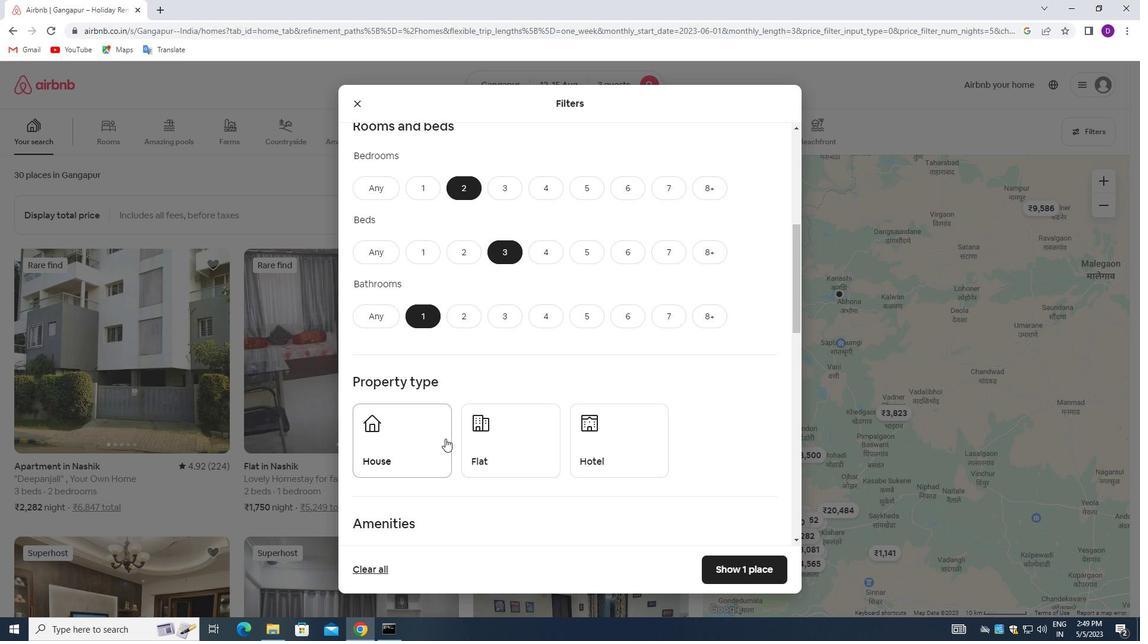 
Action: Mouse pressed left at (443, 438)
Screenshot: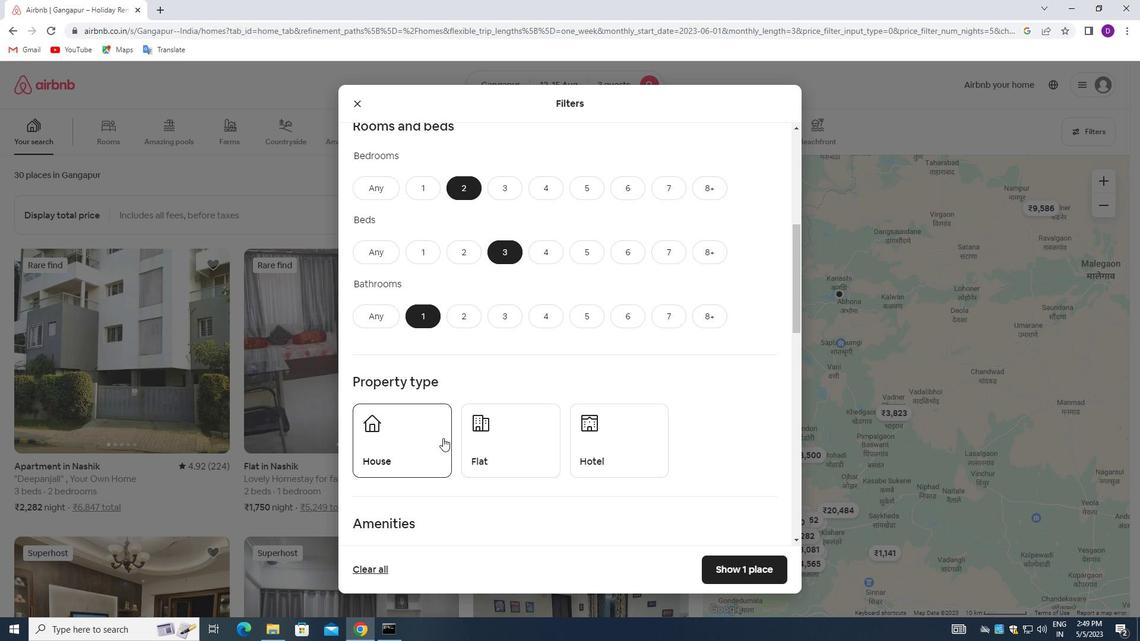 
Action: Mouse moved to (513, 446)
Screenshot: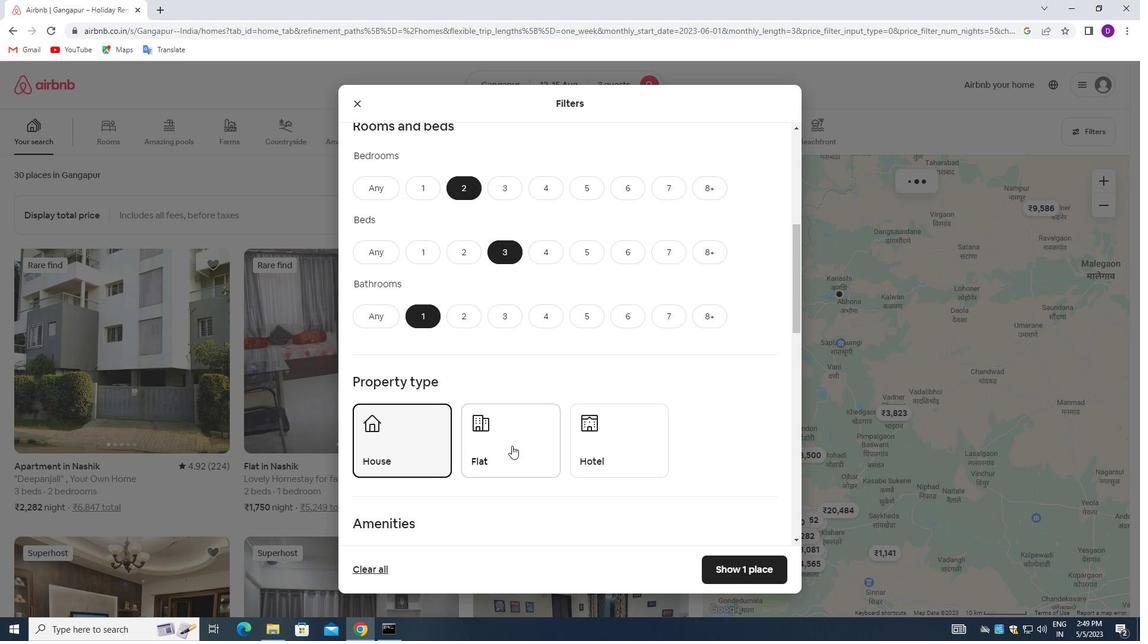 
Action: Mouse pressed left at (513, 446)
Screenshot: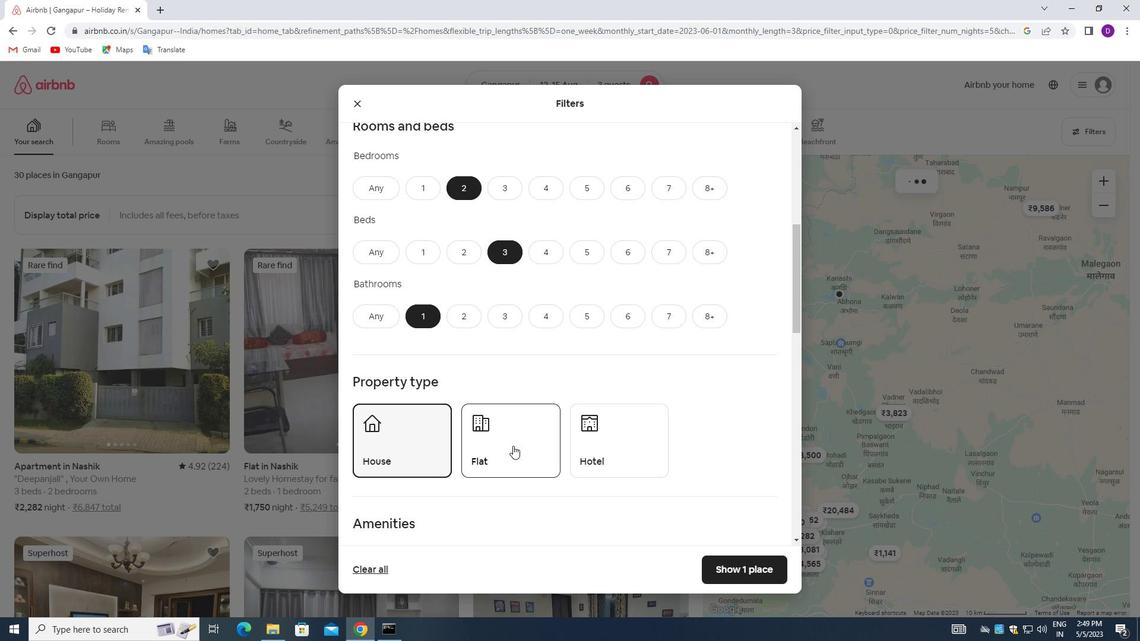 
Action: Mouse moved to (512, 446)
Screenshot: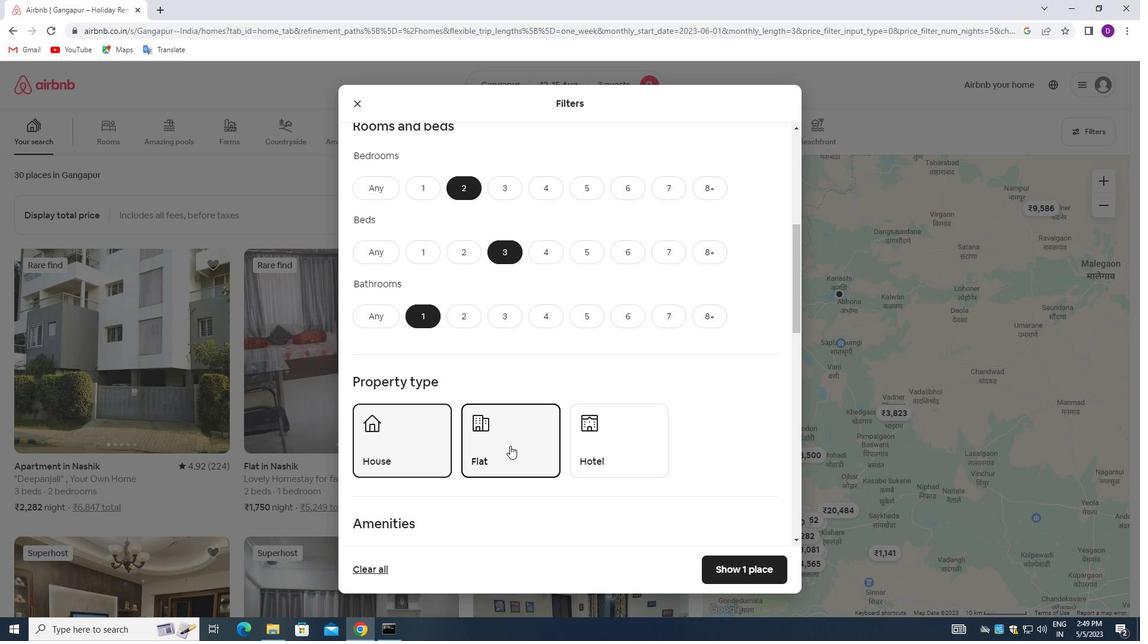 
Action: Mouse scrolled (512, 445) with delta (0, 0)
Screenshot: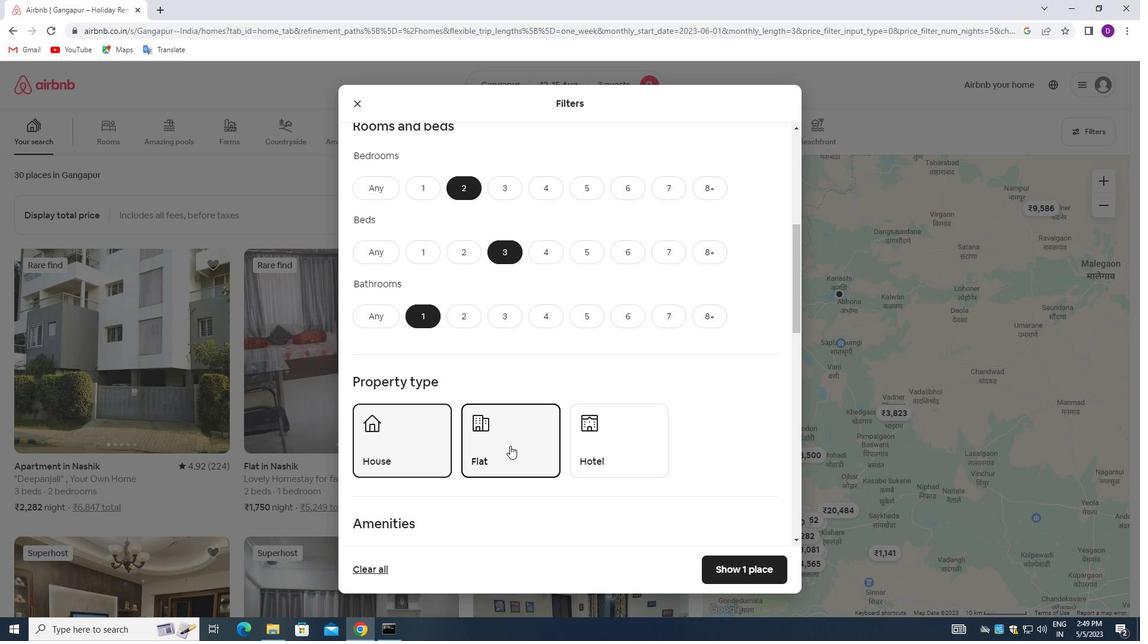 
Action: Mouse moved to (523, 444)
Screenshot: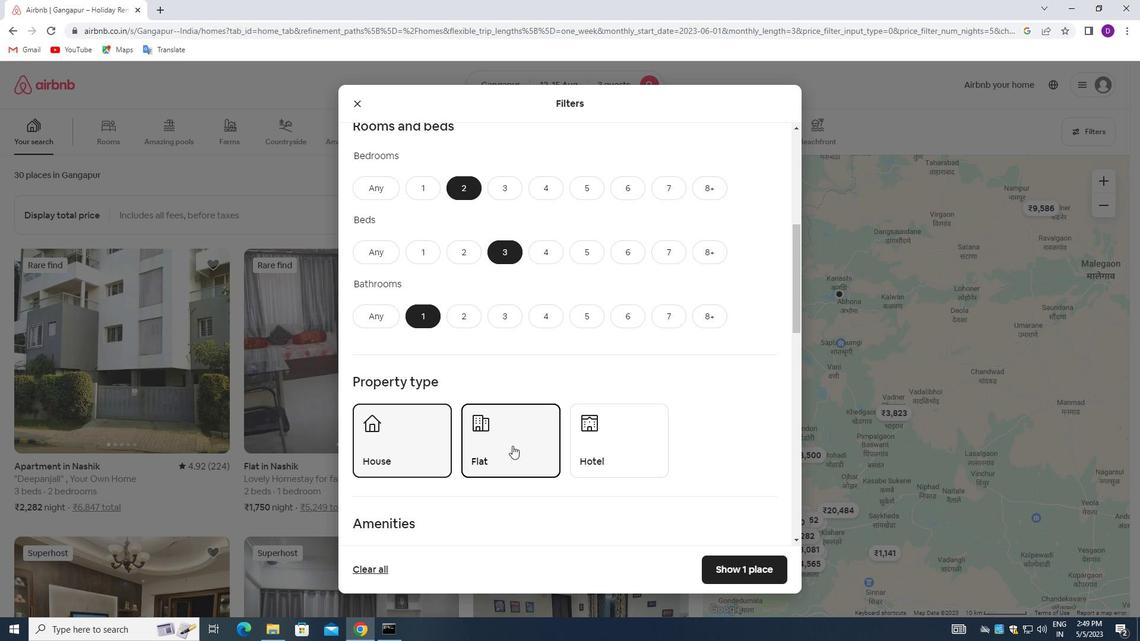 
Action: Mouse scrolled (523, 443) with delta (0, 0)
Screenshot: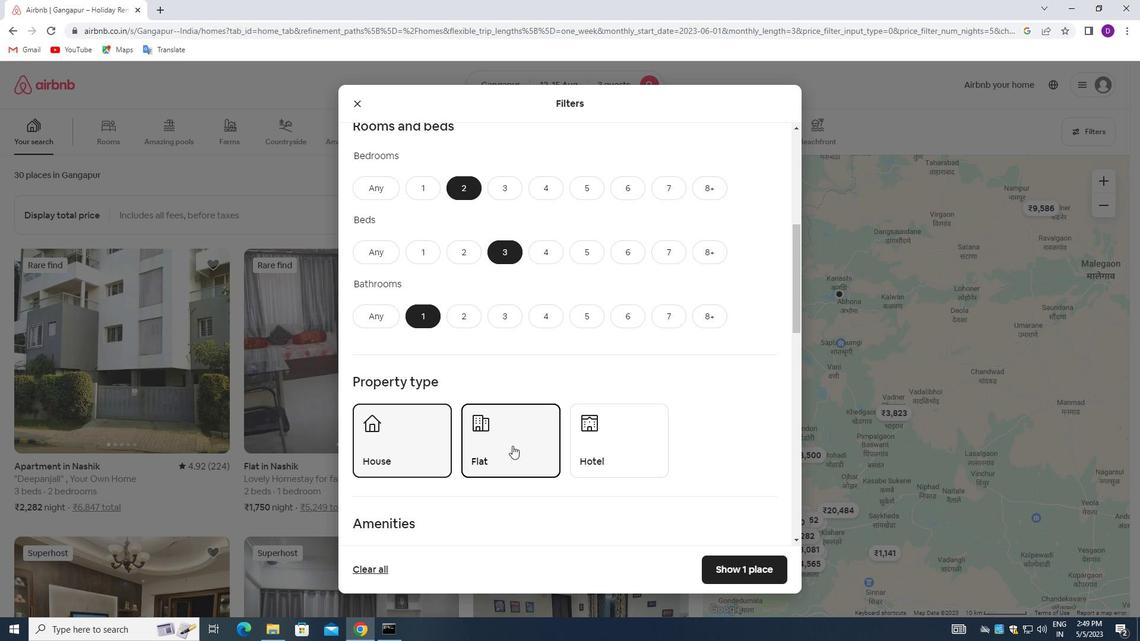 
Action: Mouse moved to (532, 436)
Screenshot: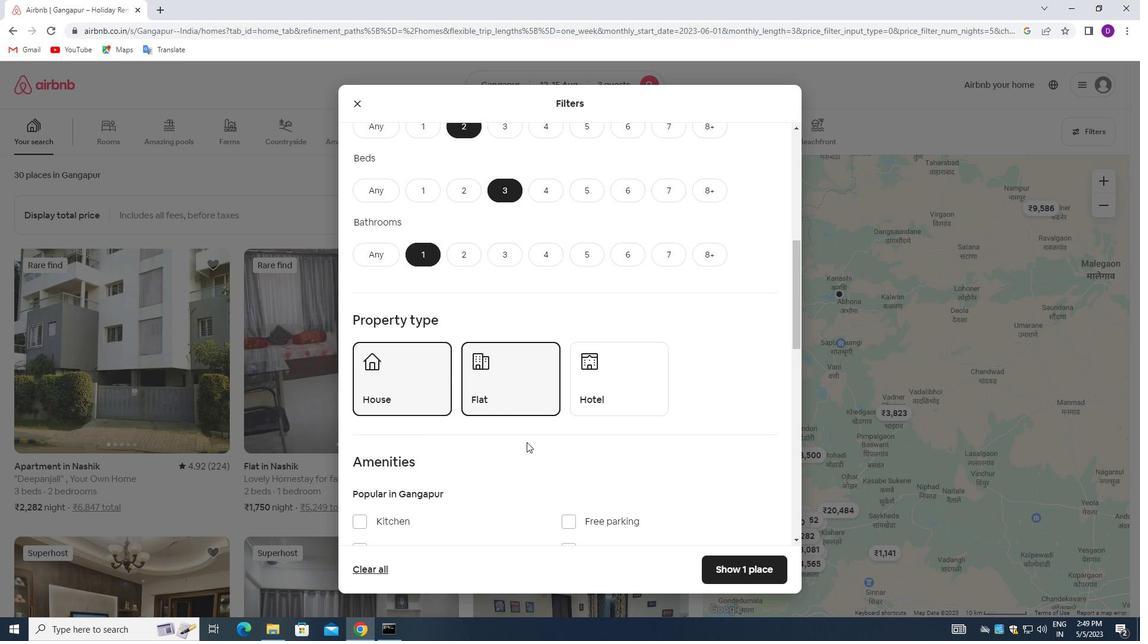 
Action: Mouse scrolled (532, 435) with delta (0, 0)
Screenshot: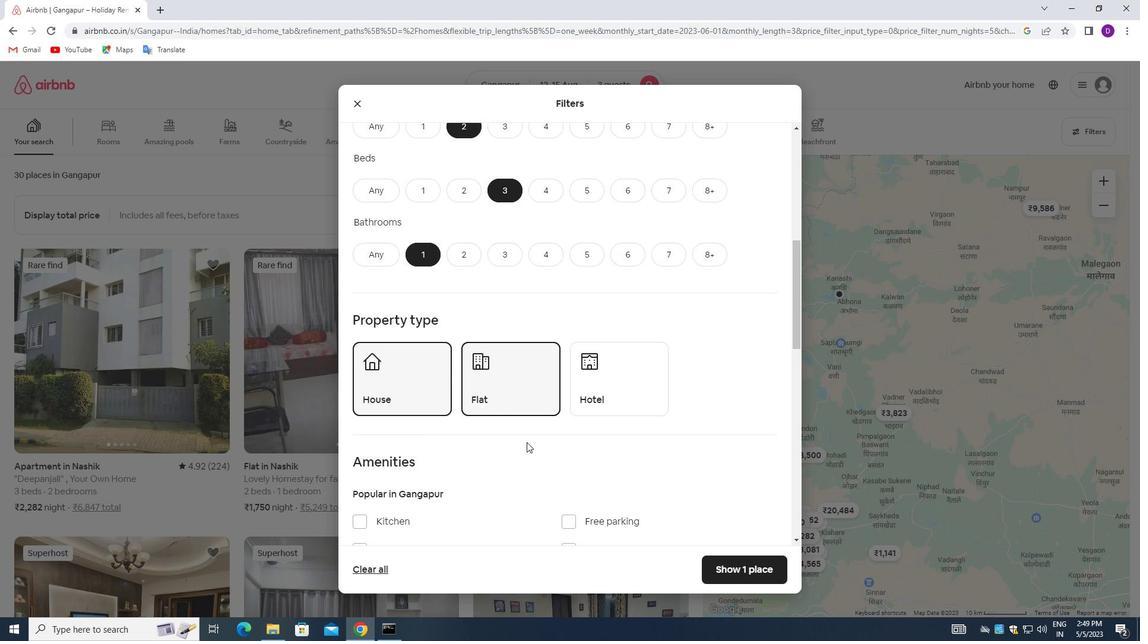 
Action: Mouse moved to (536, 430)
Screenshot: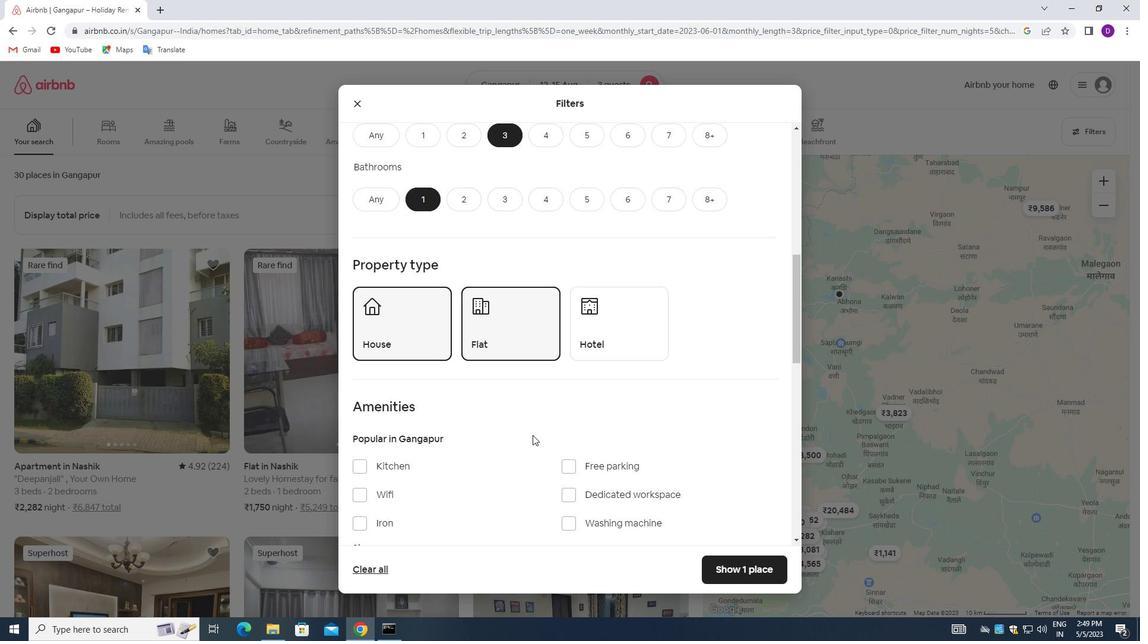 
Action: Mouse scrolled (536, 430) with delta (0, 0)
Screenshot: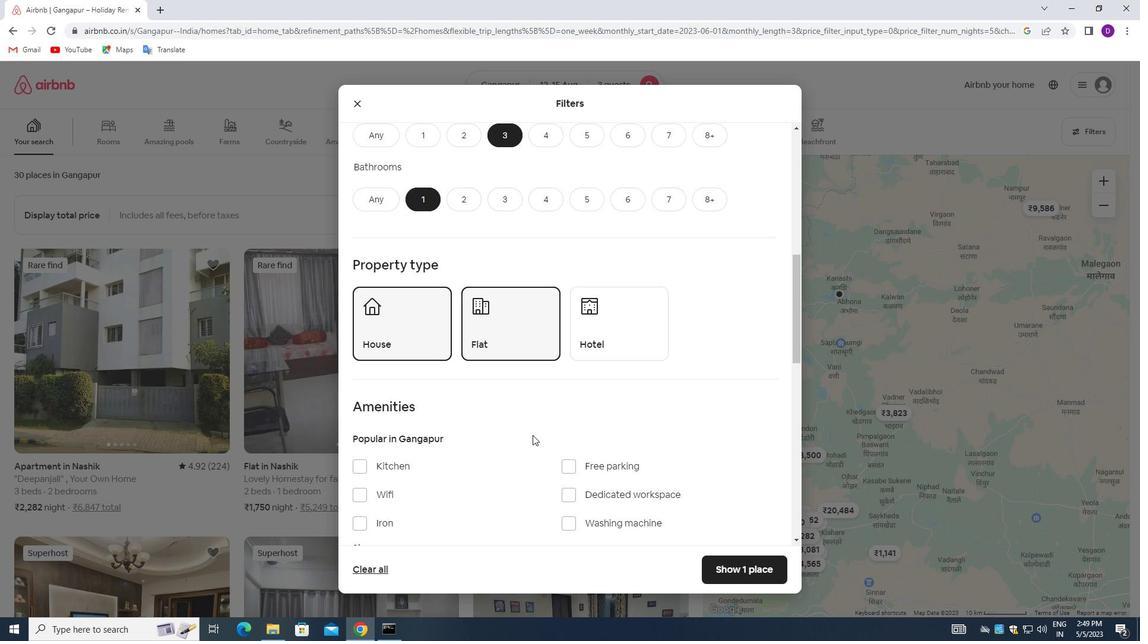 
Action: Mouse moved to (566, 408)
Screenshot: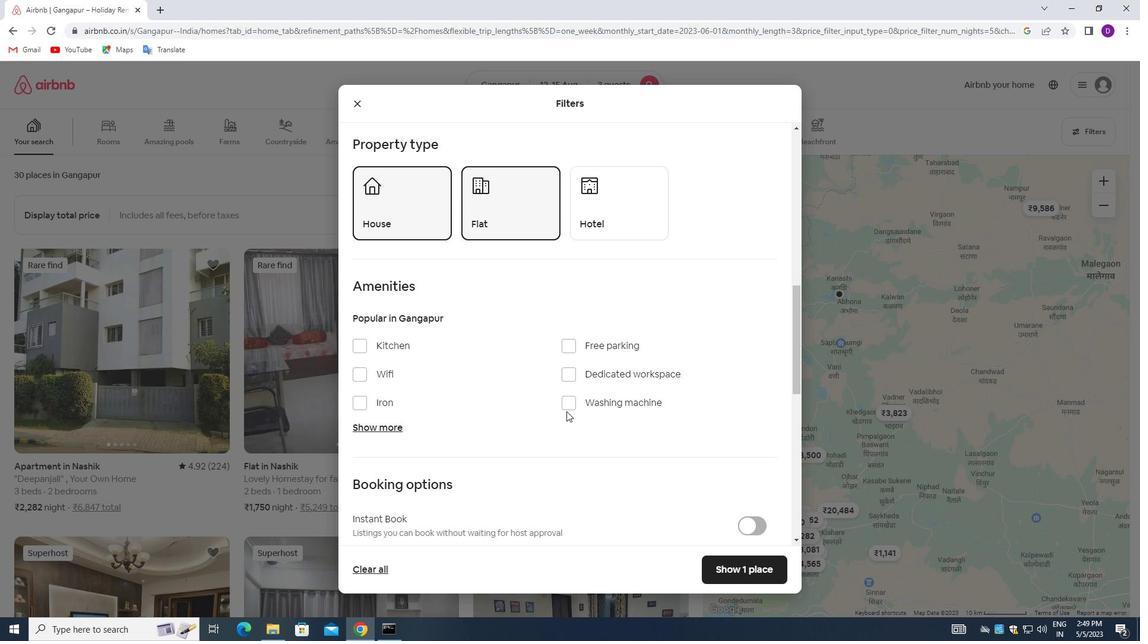 
Action: Mouse pressed left at (566, 408)
Screenshot: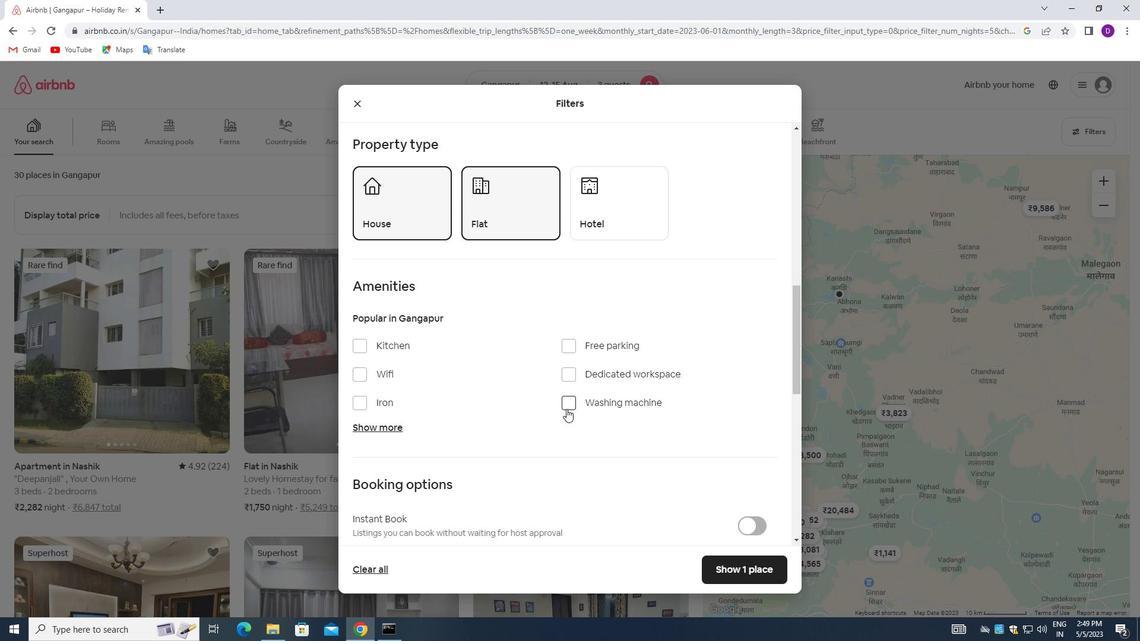 
Action: Mouse moved to (563, 437)
Screenshot: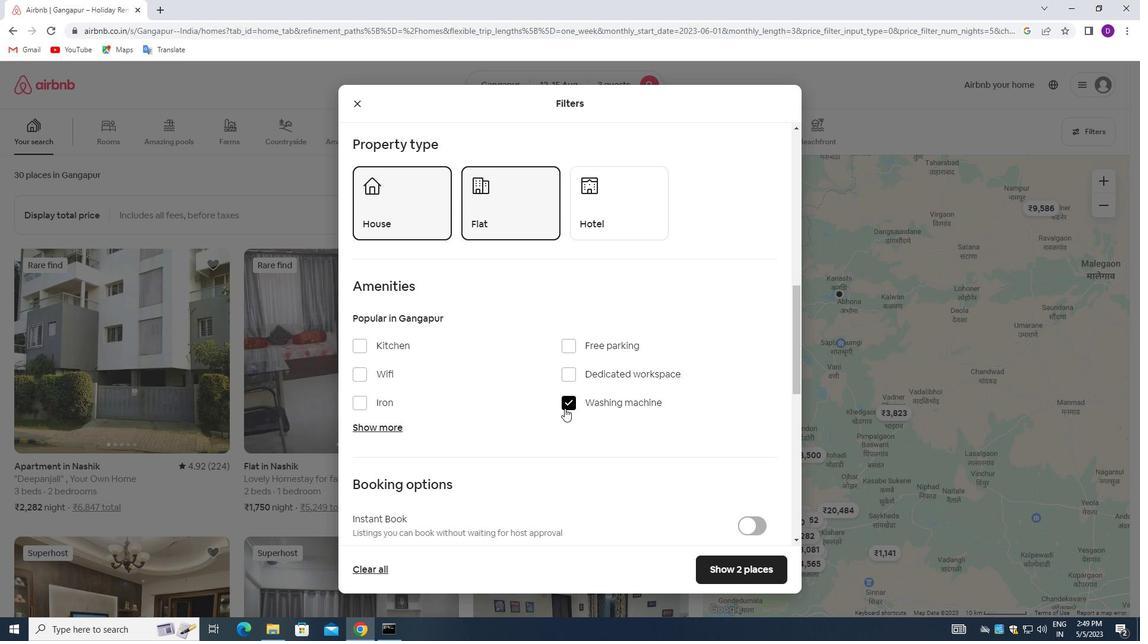 
Action: Mouse scrolled (563, 437) with delta (0, 0)
Screenshot: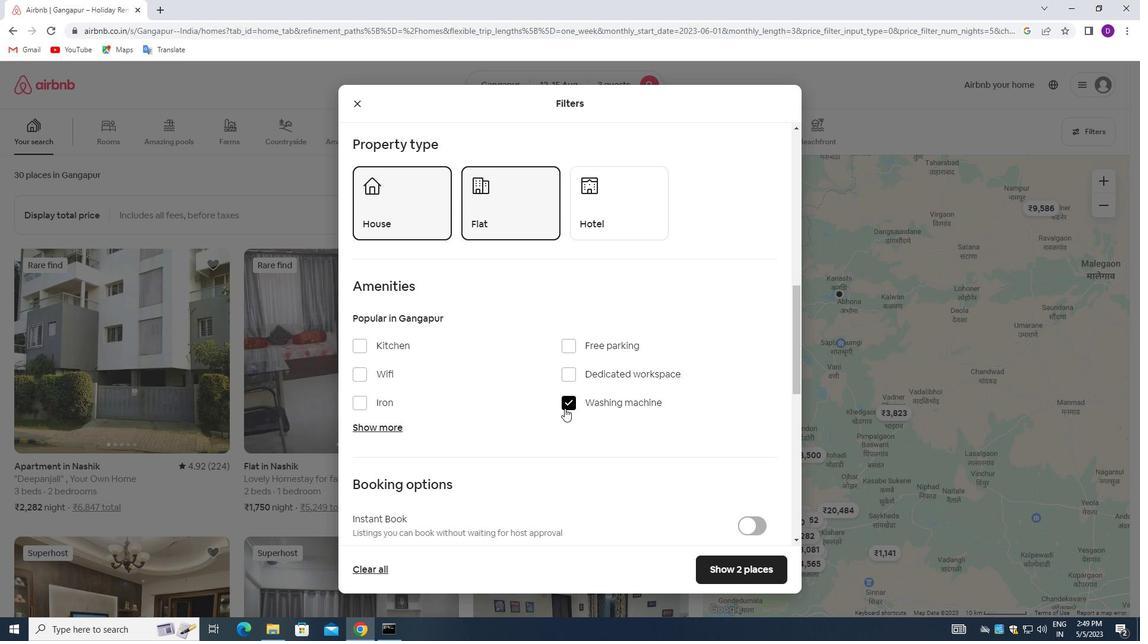 
Action: Mouse moved to (562, 441)
Screenshot: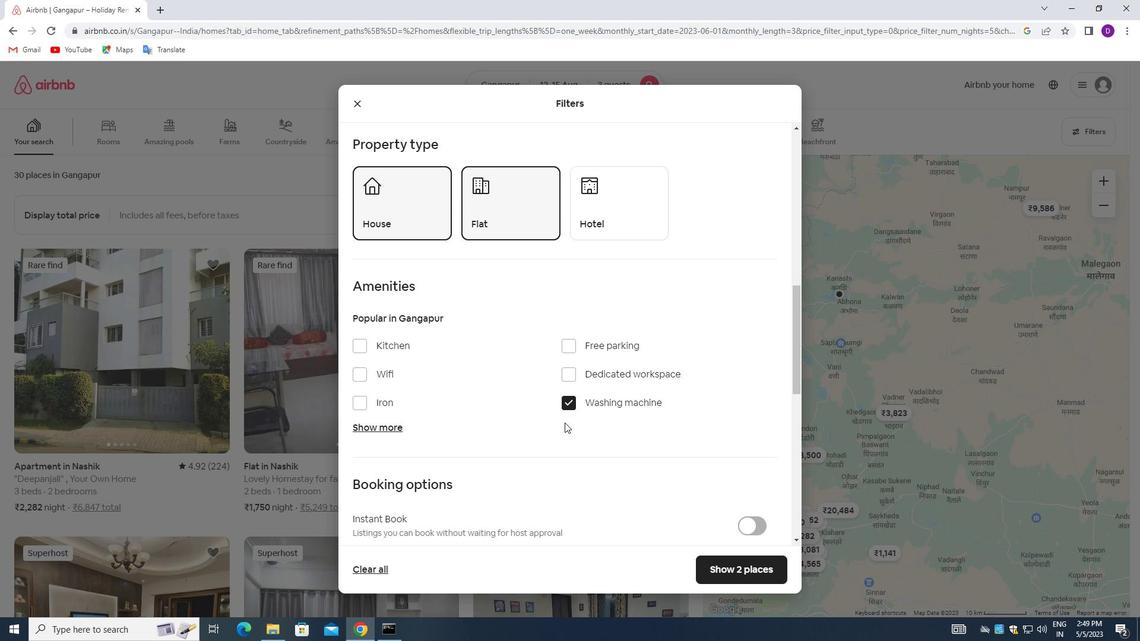 
Action: Mouse scrolled (562, 440) with delta (0, 0)
Screenshot: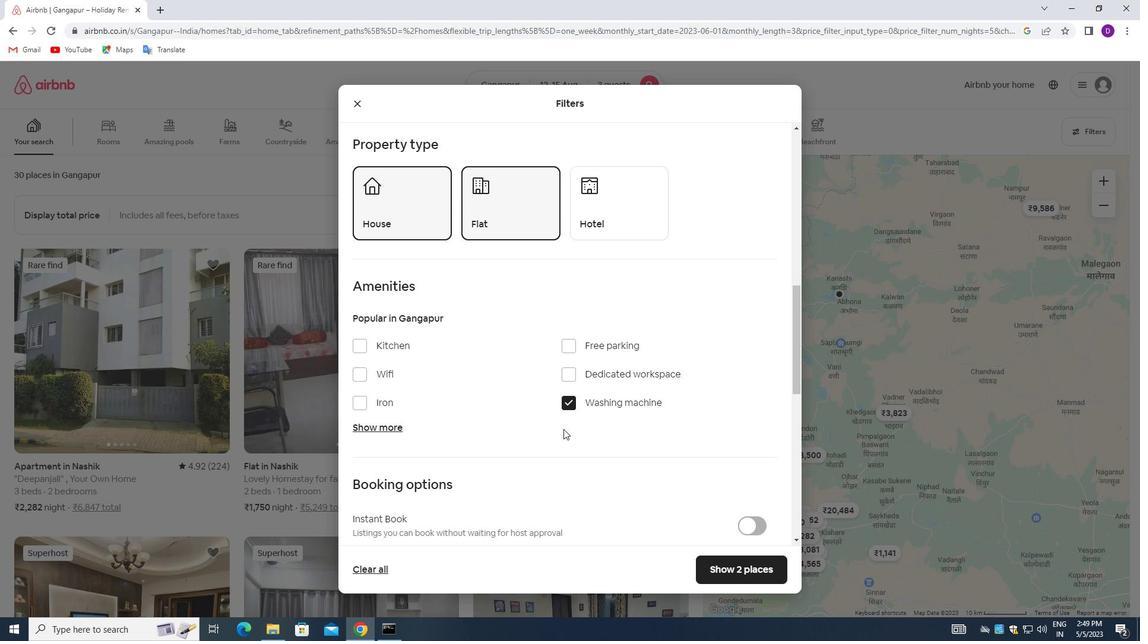 
Action: Mouse moved to (618, 446)
Screenshot: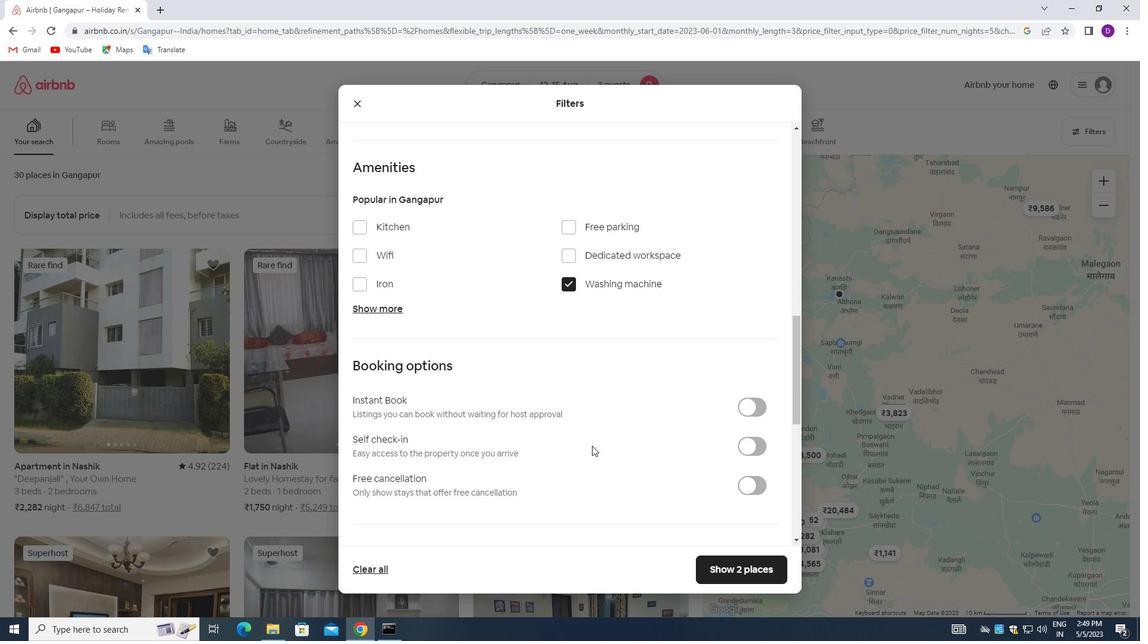 
Action: Mouse scrolled (618, 445) with delta (0, 0)
Screenshot: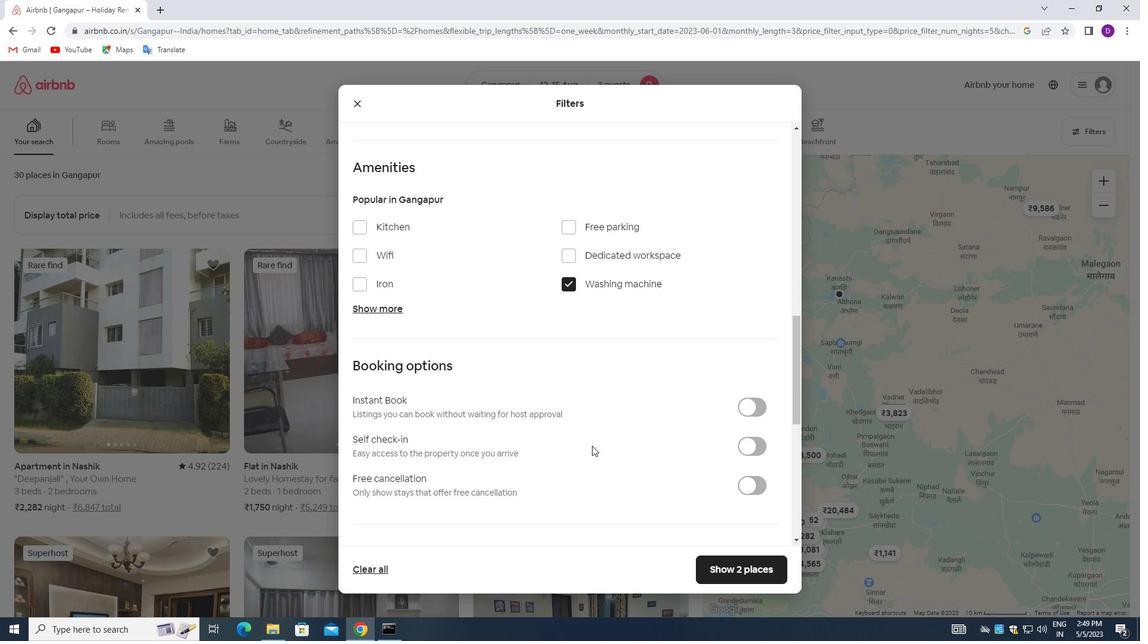 
Action: Mouse moved to (747, 383)
Screenshot: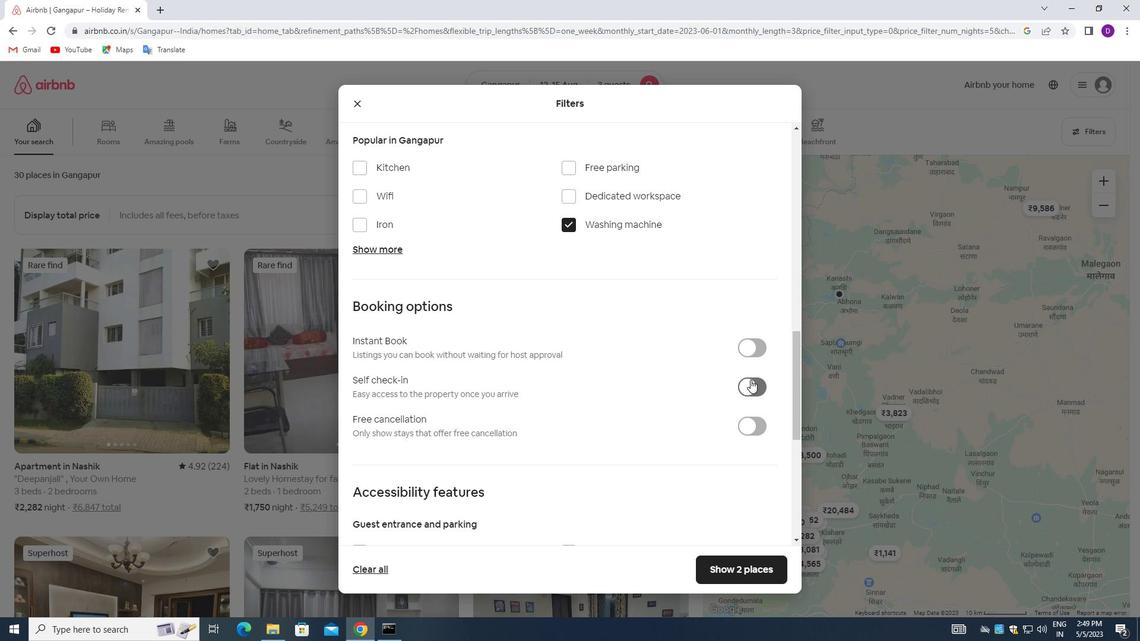 
Action: Mouse pressed left at (747, 383)
Screenshot: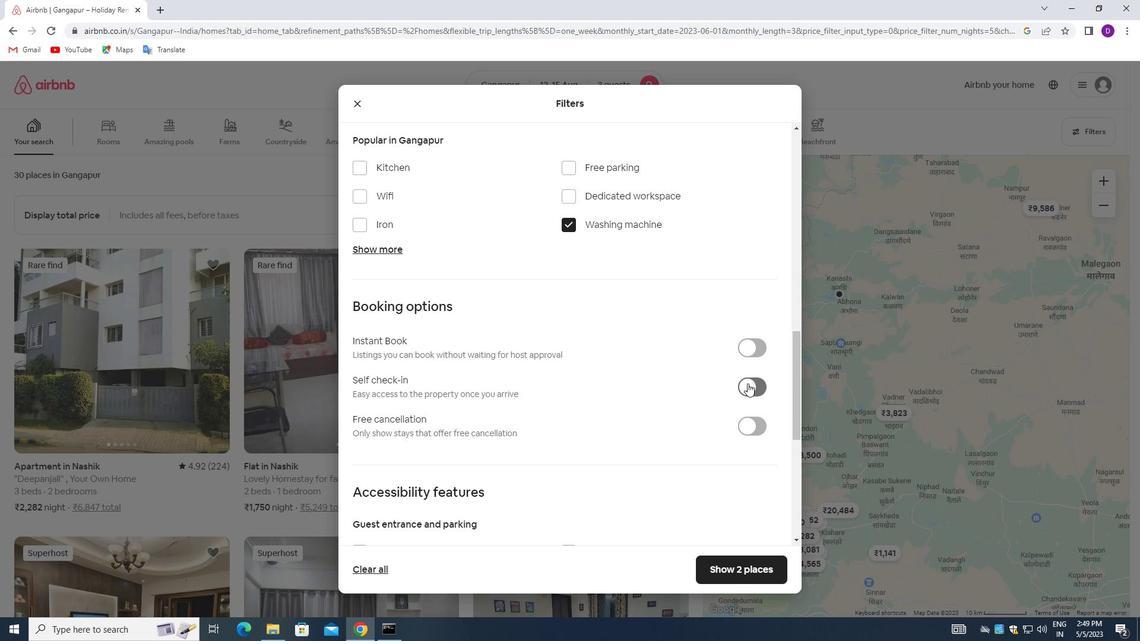 
Action: Mouse moved to (535, 430)
Screenshot: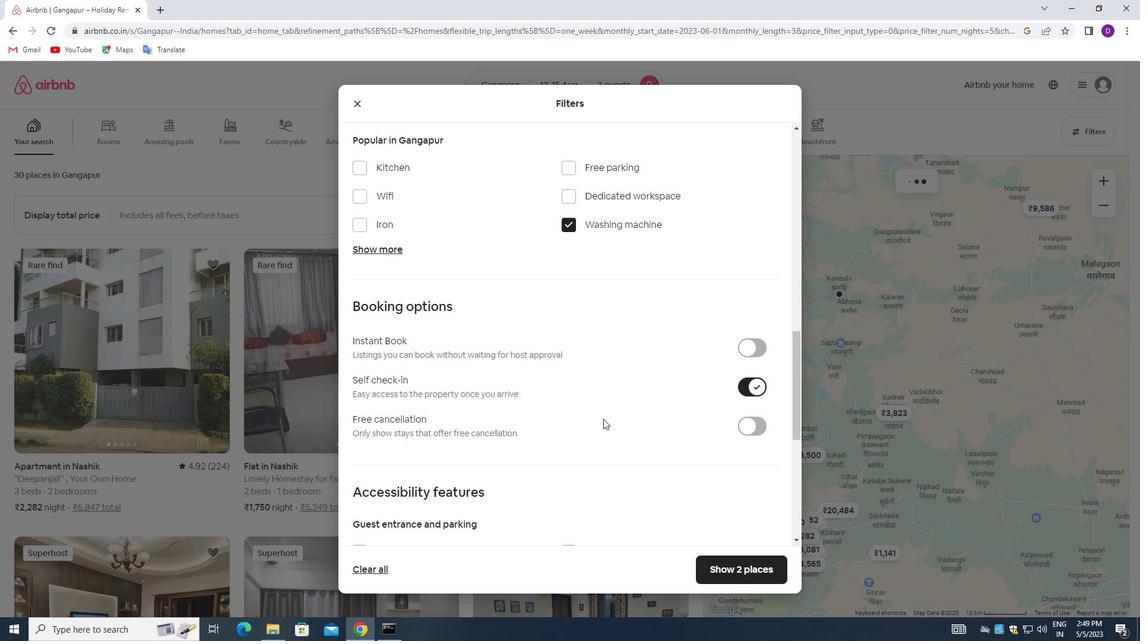 
Action: Mouse scrolled (535, 429) with delta (0, 0)
Screenshot: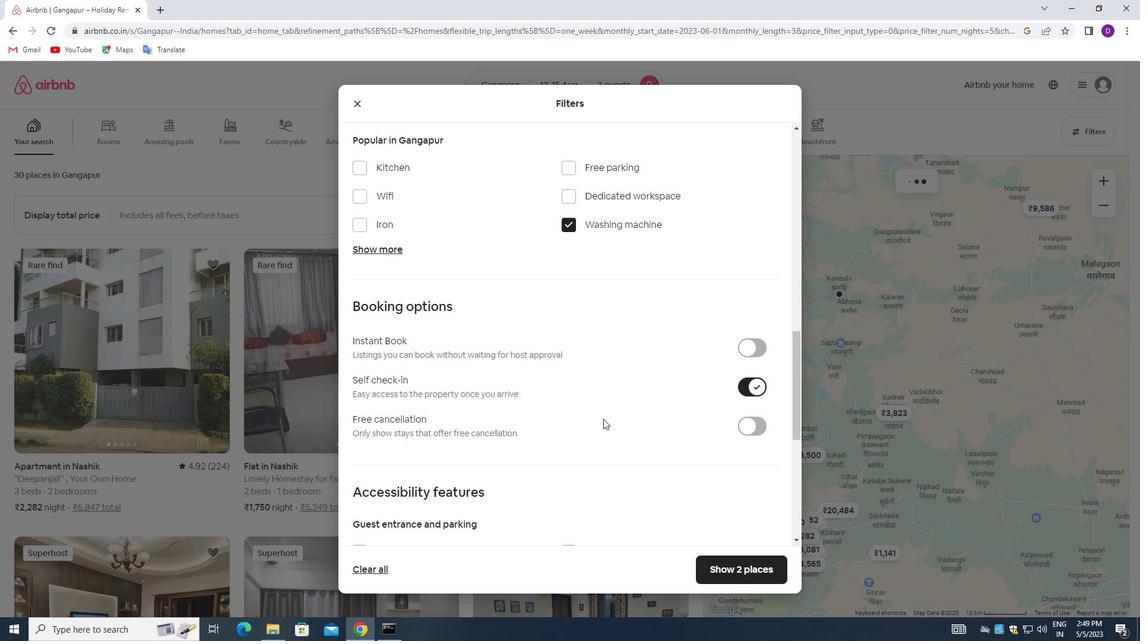 
Action: Mouse moved to (530, 432)
Screenshot: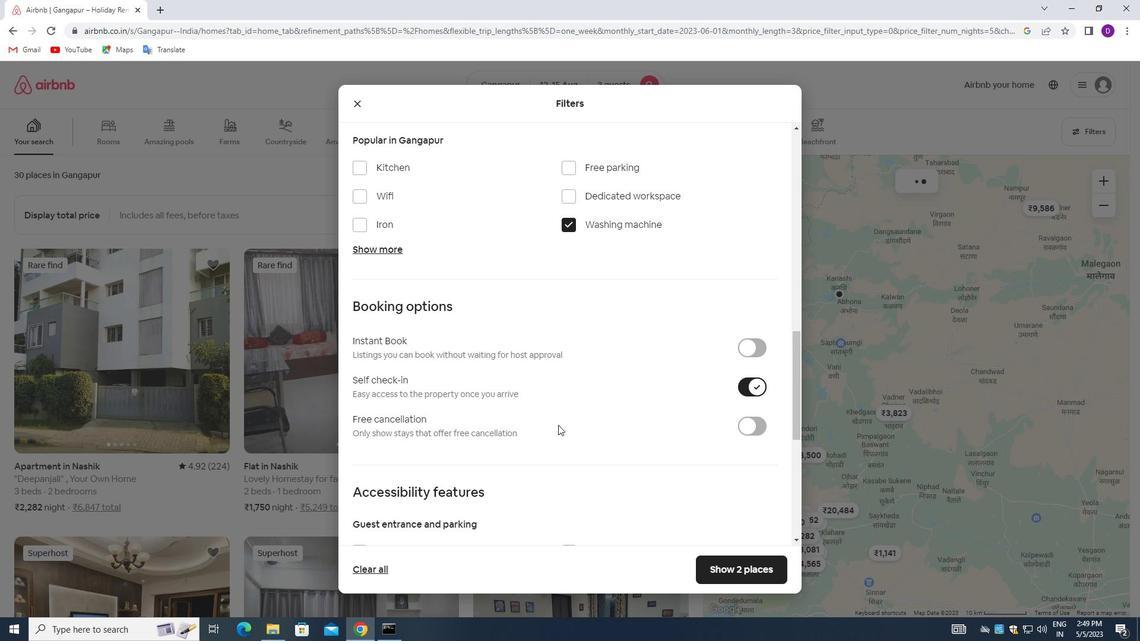 
Action: Mouse scrolled (530, 431) with delta (0, 0)
Screenshot: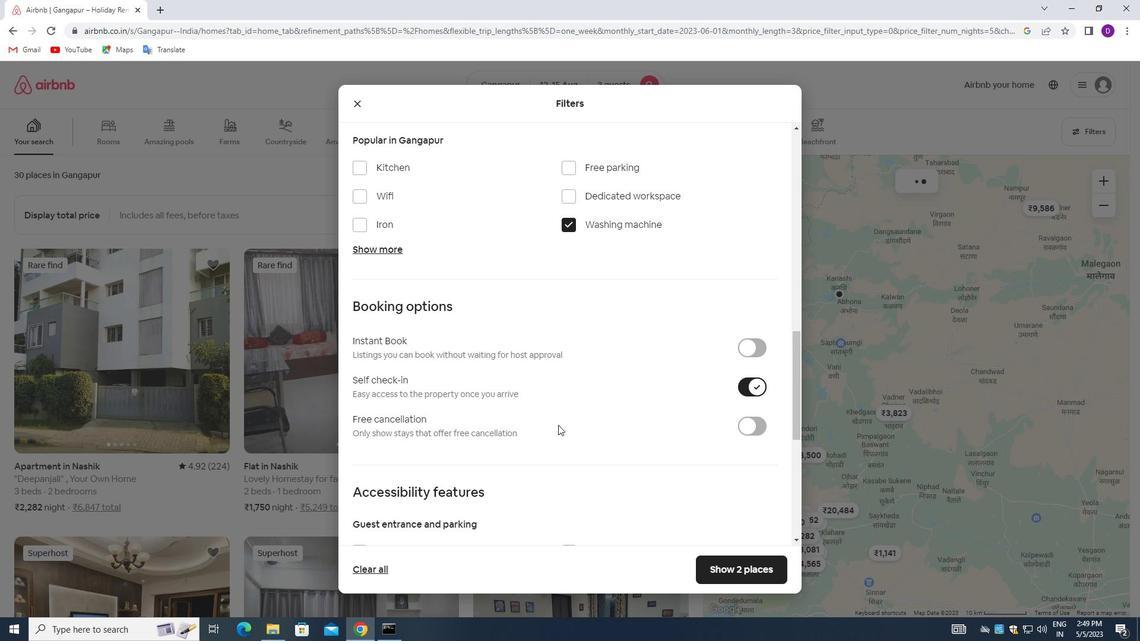 
Action: Mouse moved to (529, 433)
Screenshot: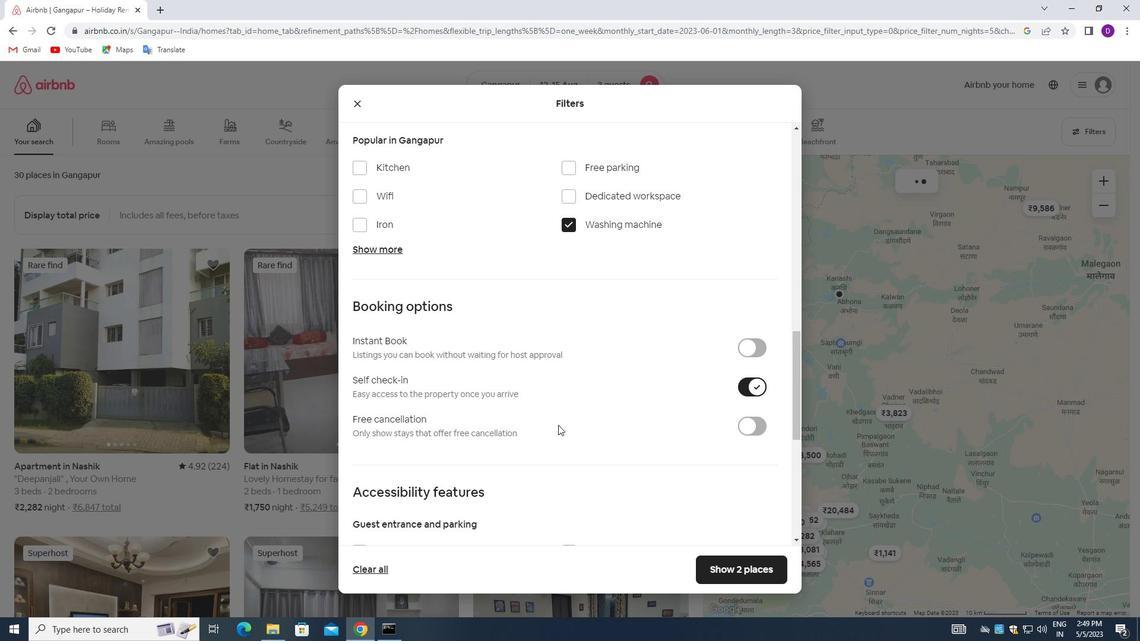 
Action: Mouse scrolled (529, 432) with delta (0, 0)
Screenshot: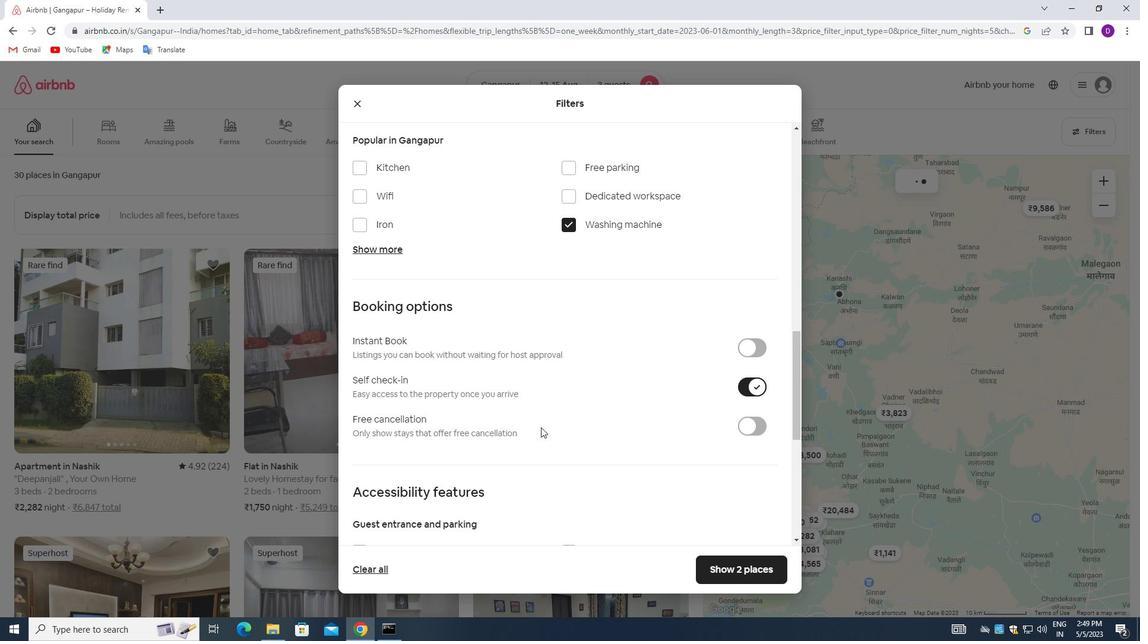 
Action: Mouse moved to (521, 455)
Screenshot: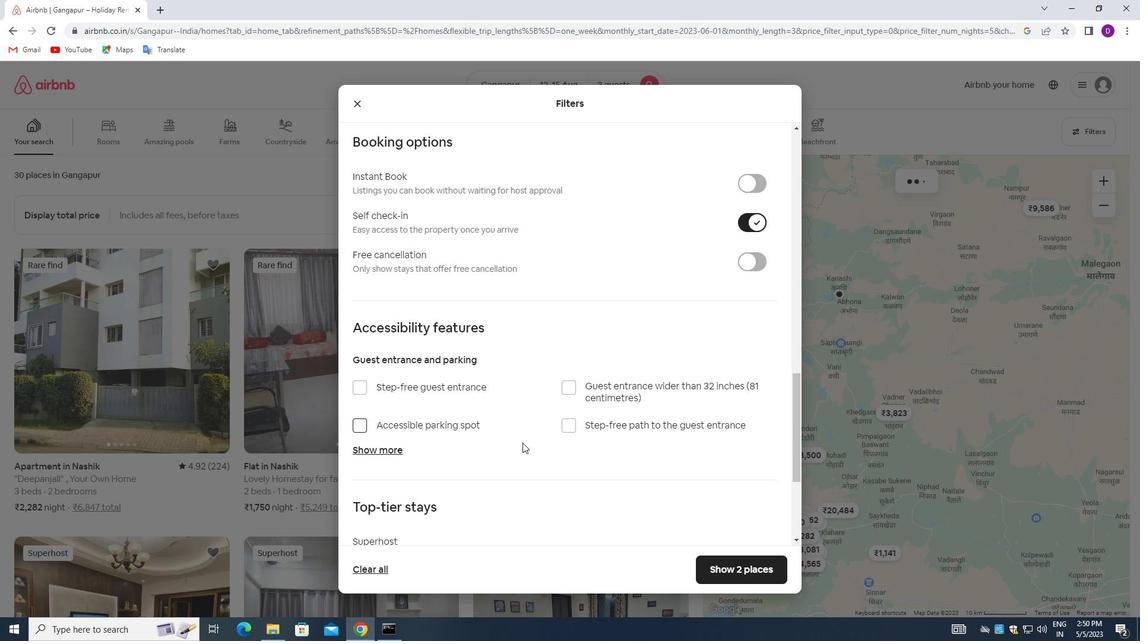 
Action: Mouse scrolled (521, 455) with delta (0, 0)
Screenshot: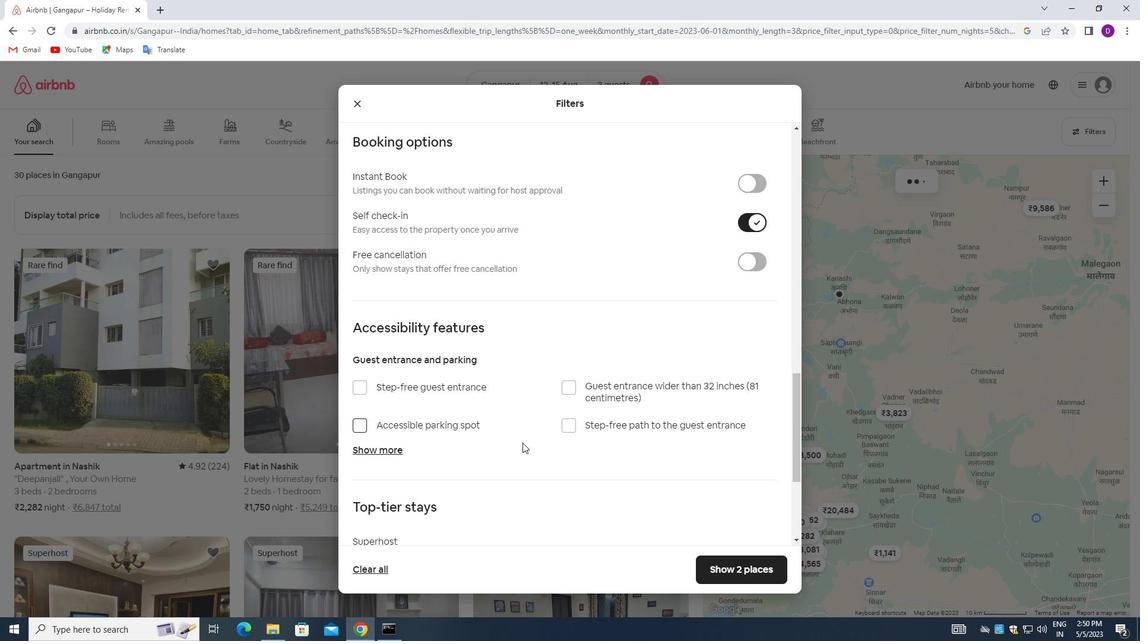 
Action: Mouse moved to (520, 457)
Screenshot: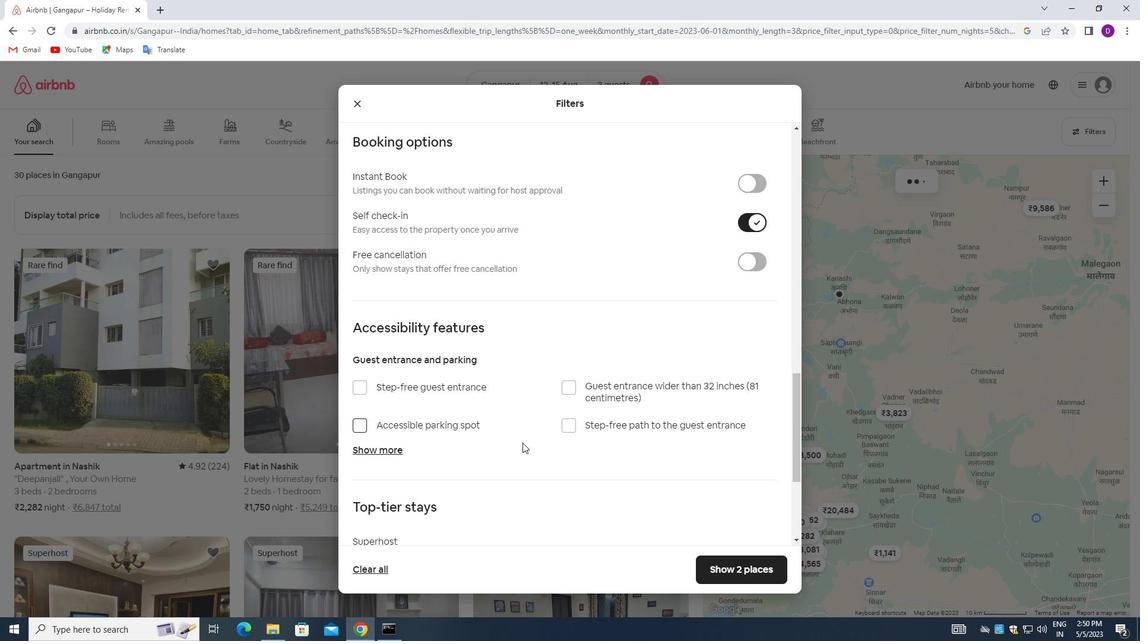 
Action: Mouse scrolled (520, 456) with delta (0, 0)
Screenshot: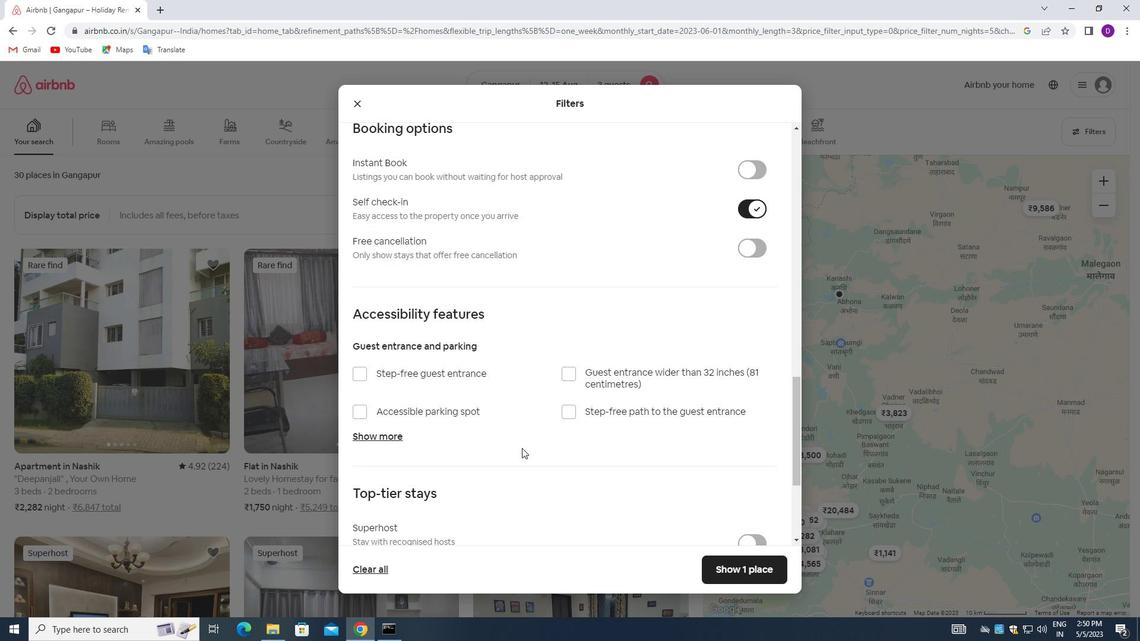 
Action: Mouse moved to (520, 457)
Screenshot: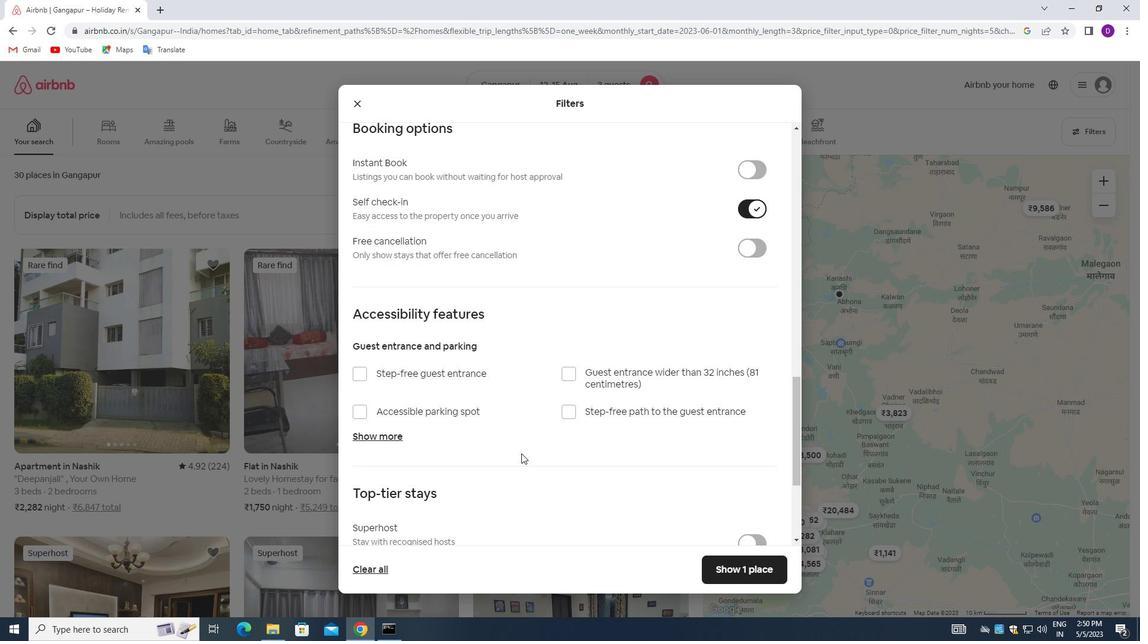 
Action: Mouse scrolled (520, 456) with delta (0, 0)
Screenshot: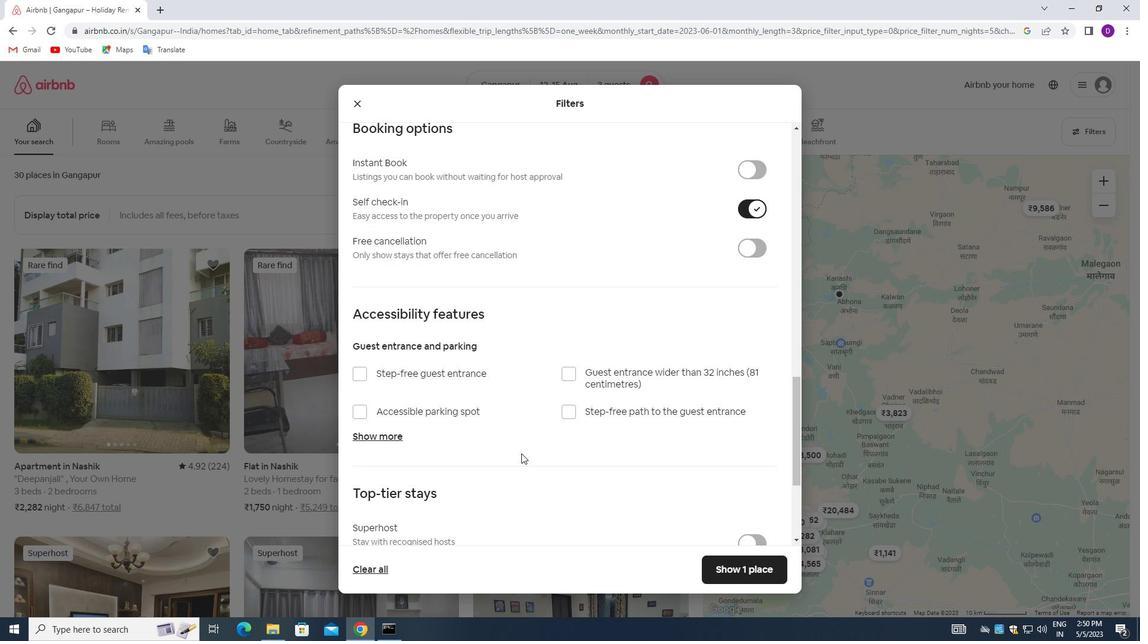 
Action: Mouse moved to (516, 463)
Screenshot: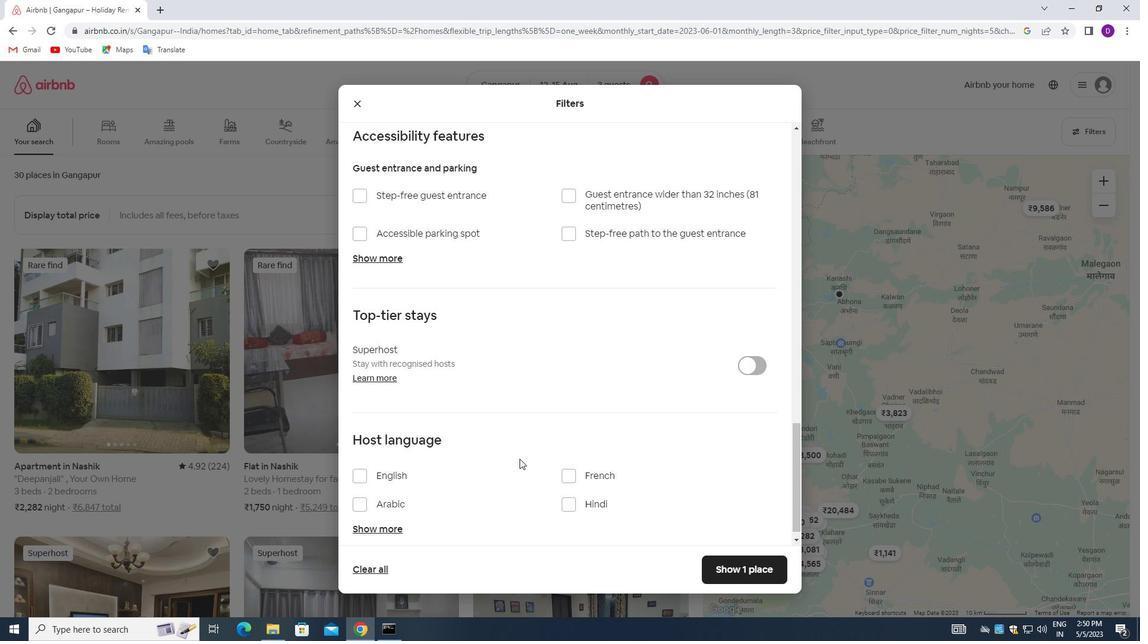 
Action: Mouse scrolled (516, 463) with delta (0, 0)
Screenshot: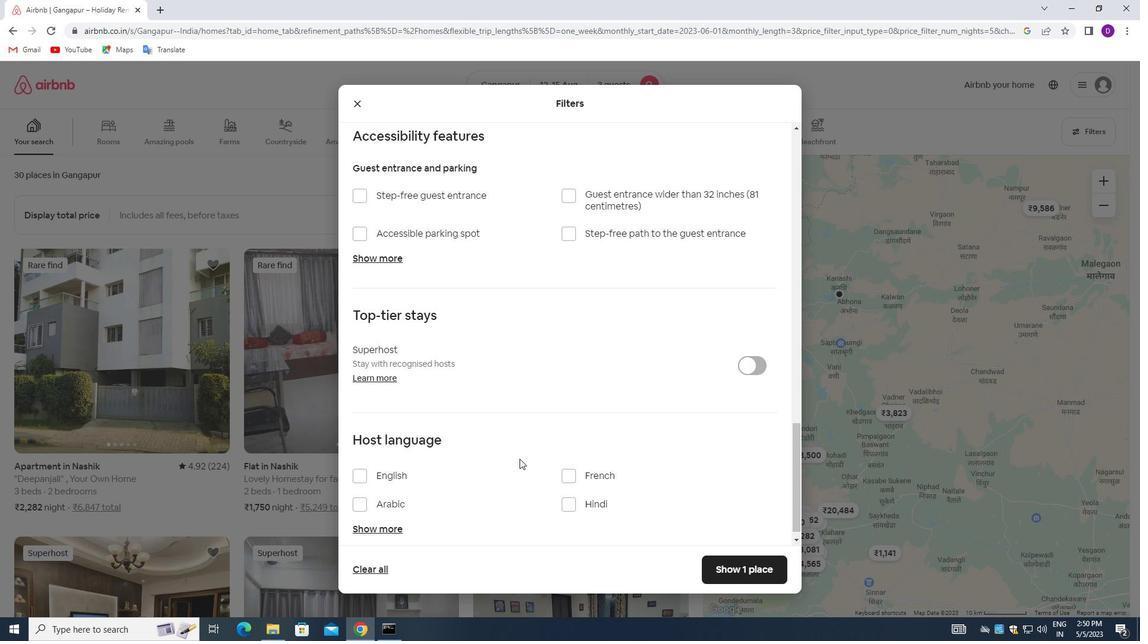 
Action: Mouse moved to (506, 468)
Screenshot: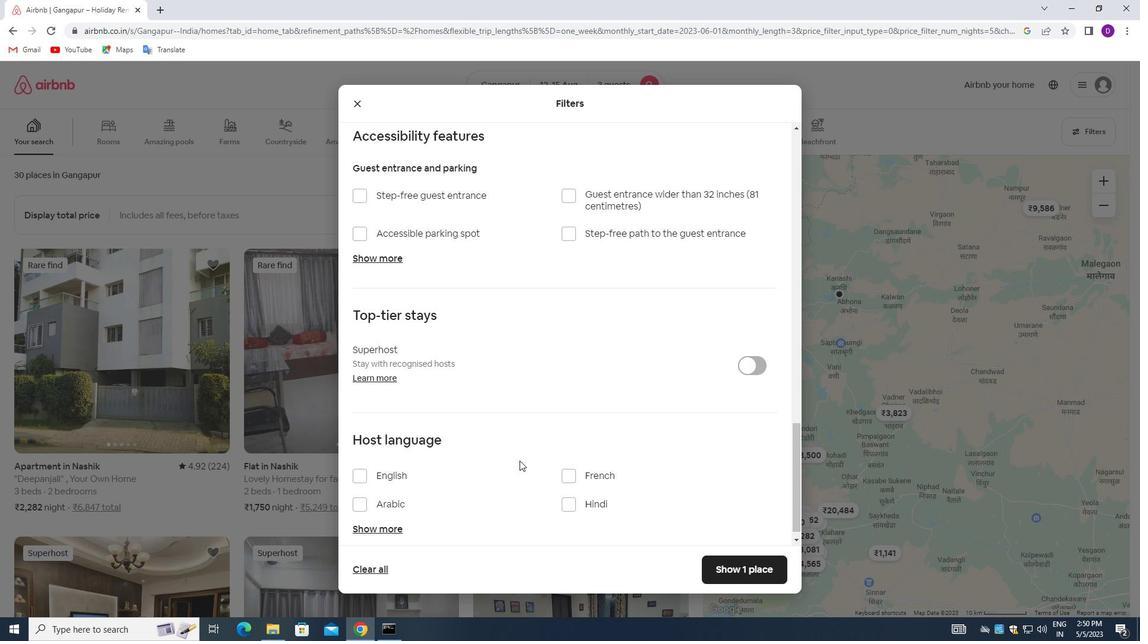 
Action: Mouse scrolled (506, 467) with delta (0, 0)
Screenshot: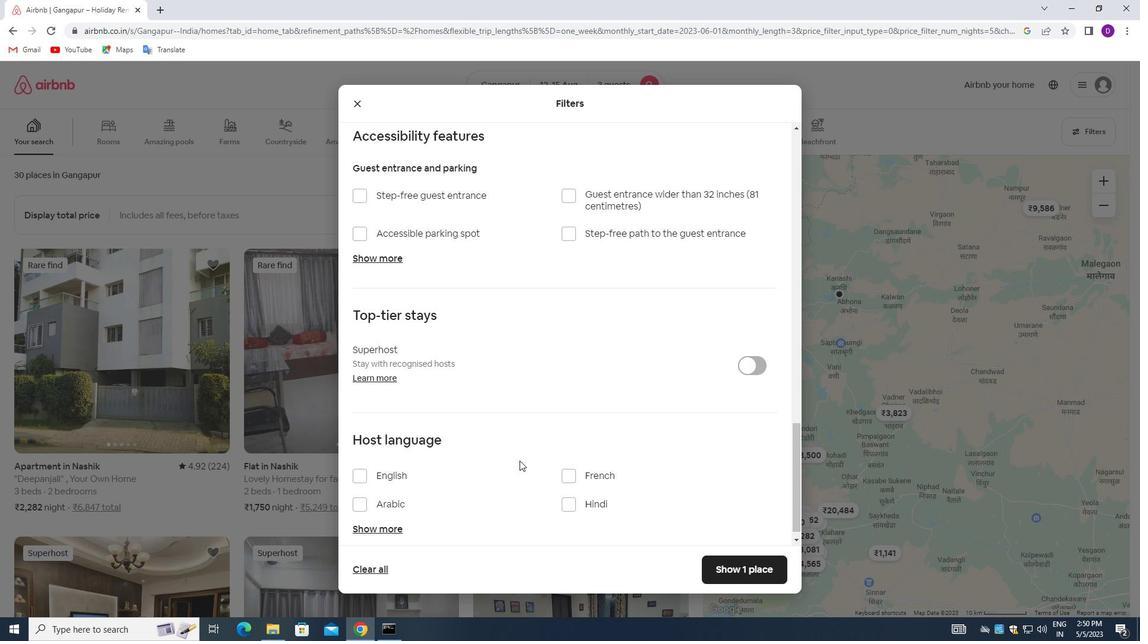 
Action: Mouse moved to (466, 474)
Screenshot: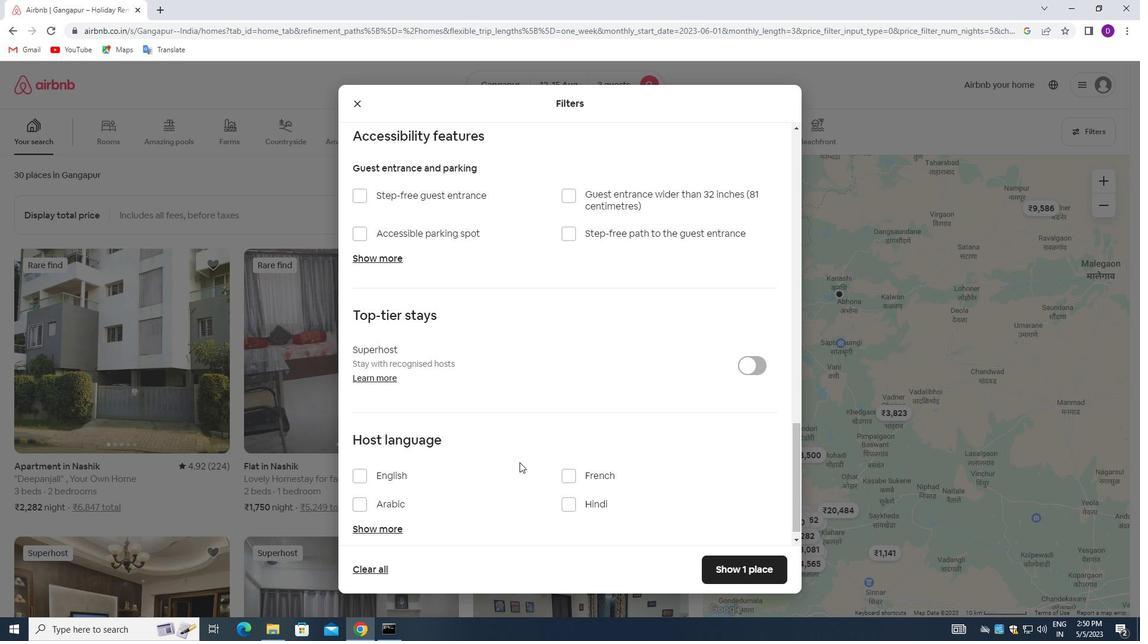 
Action: Mouse scrolled (466, 473) with delta (0, 0)
Screenshot: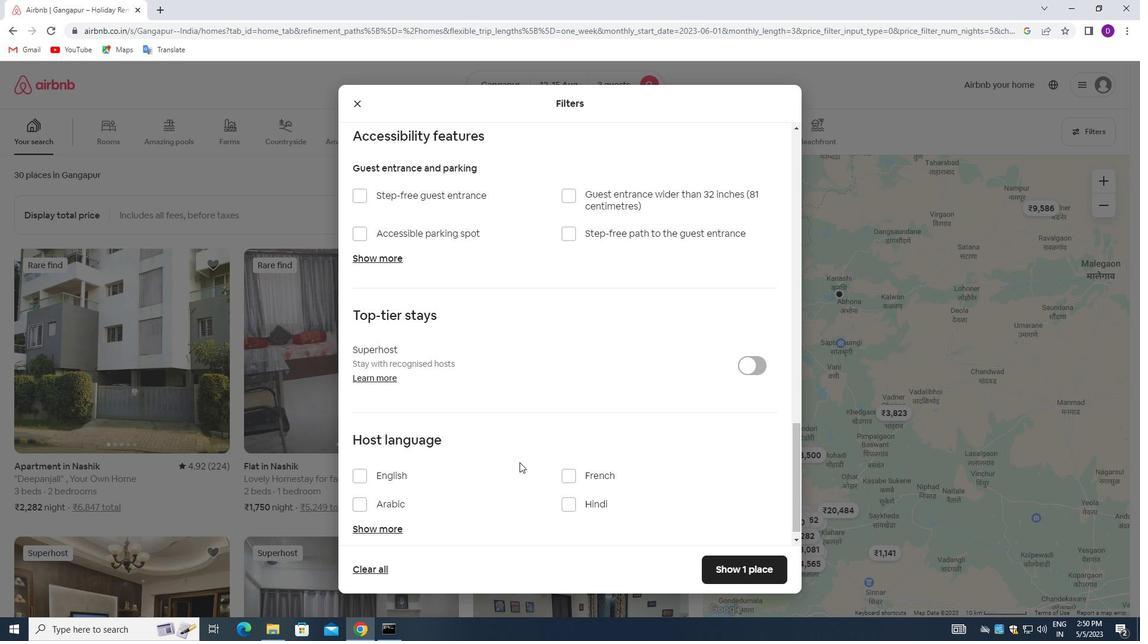 
Action: Mouse moved to (362, 462)
Screenshot: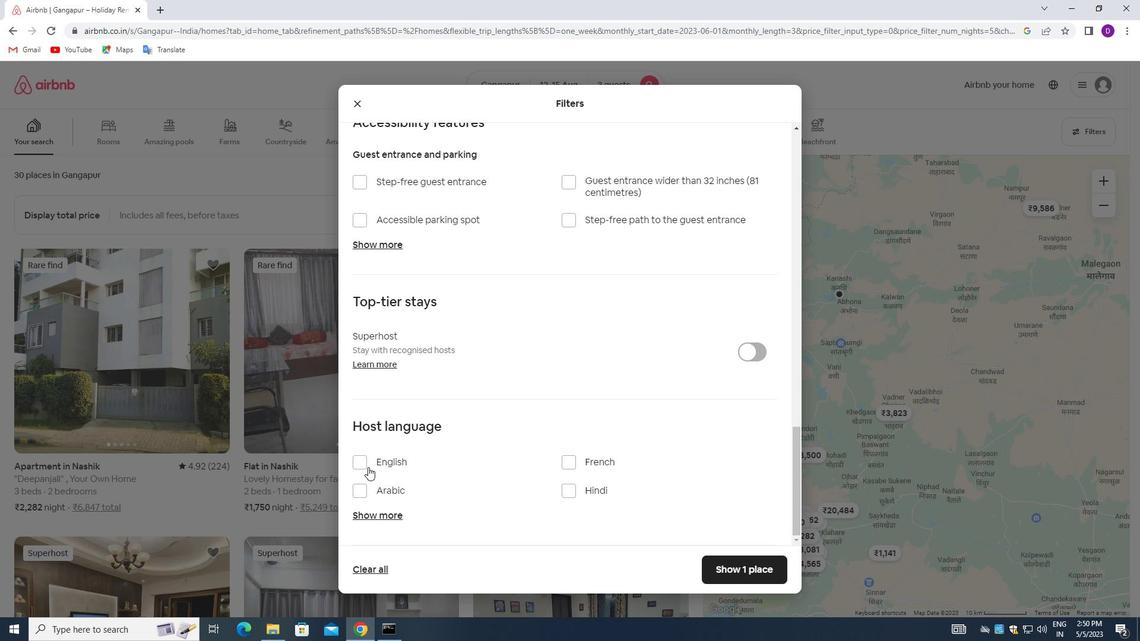 
Action: Mouse pressed left at (362, 462)
Screenshot: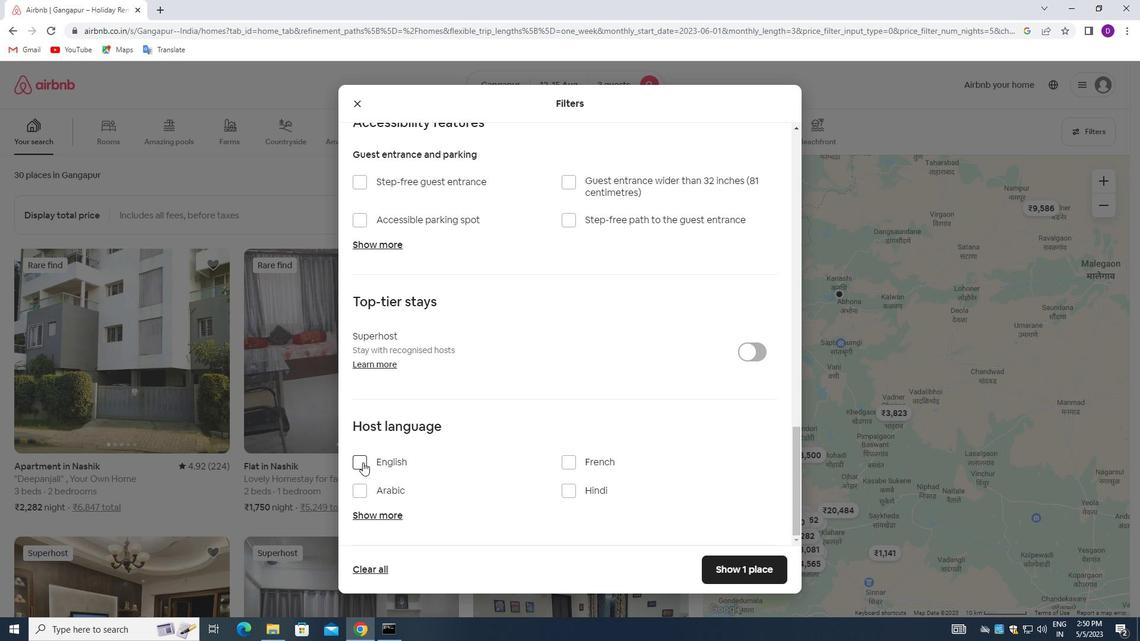 
Action: Mouse moved to (708, 564)
Screenshot: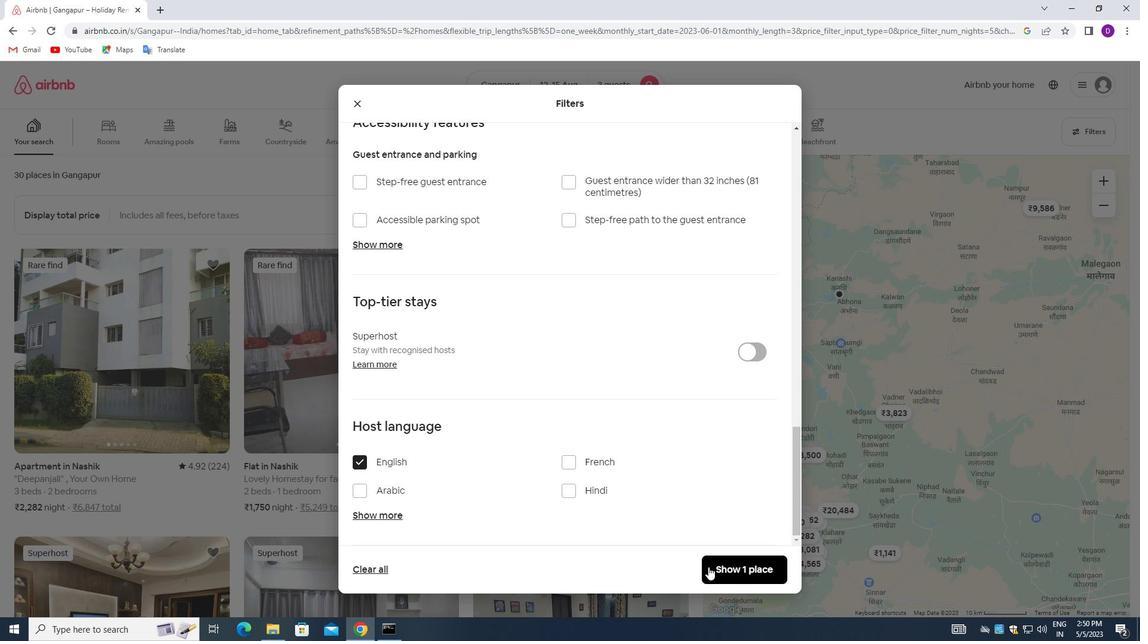 
Action: Mouse pressed left at (708, 564)
Screenshot: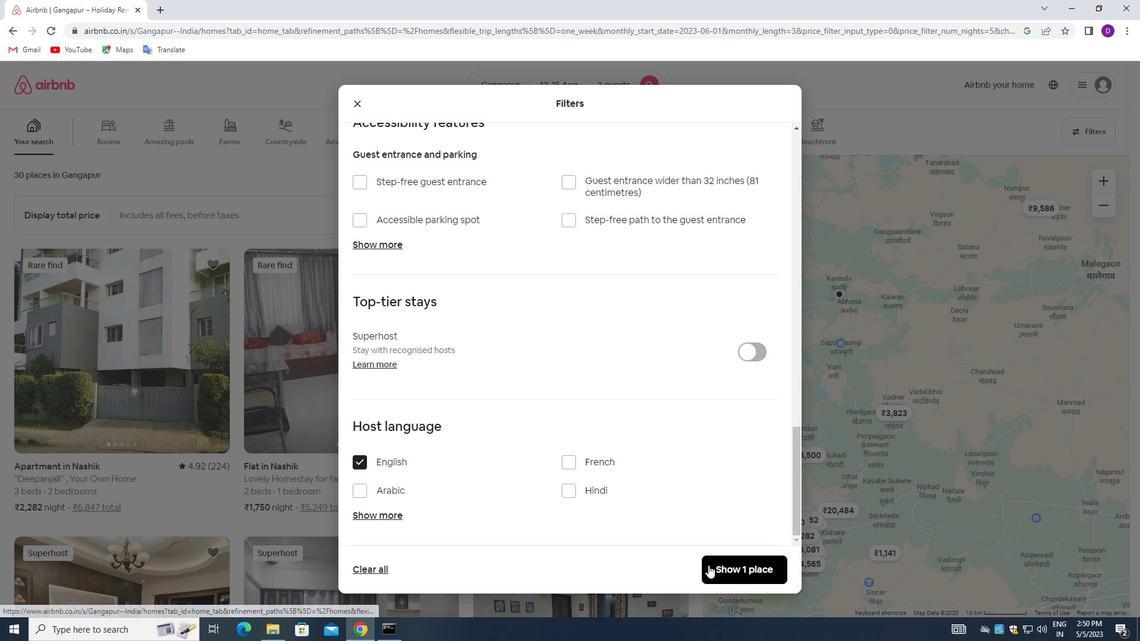 
Action: Mouse moved to (632, 424)
Screenshot: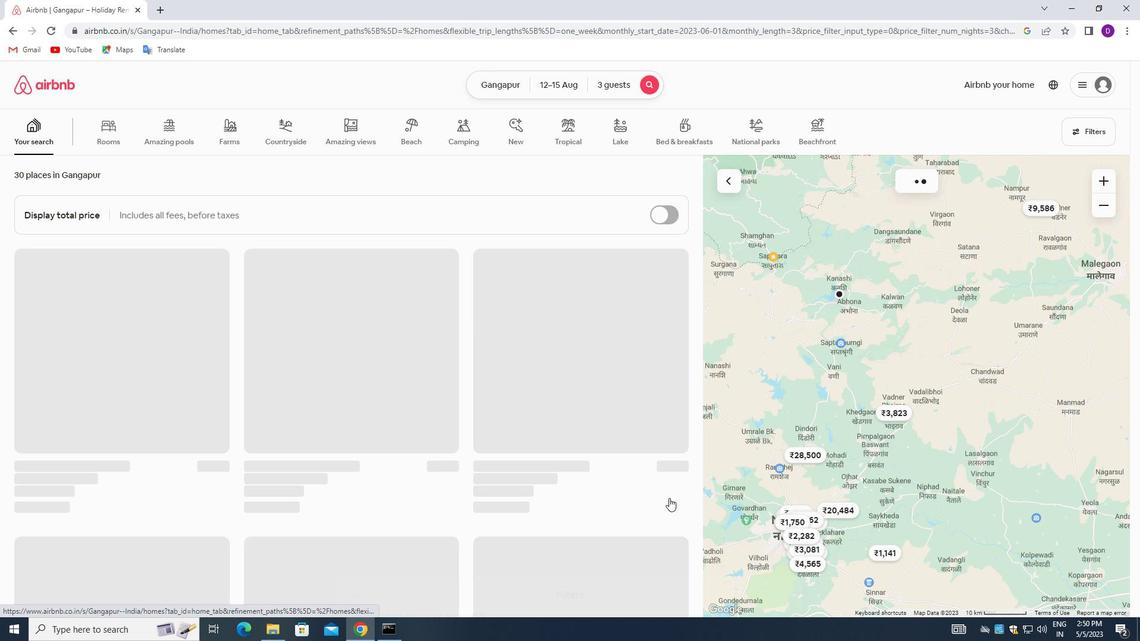 
